 Task: Create a due date automation trigger when advanced on, 2 days after a card is due add fields without custom field "Resume" set to a date less than 1 working days from now at 11:00 AM.
Action: Mouse moved to (1082, 85)
Screenshot: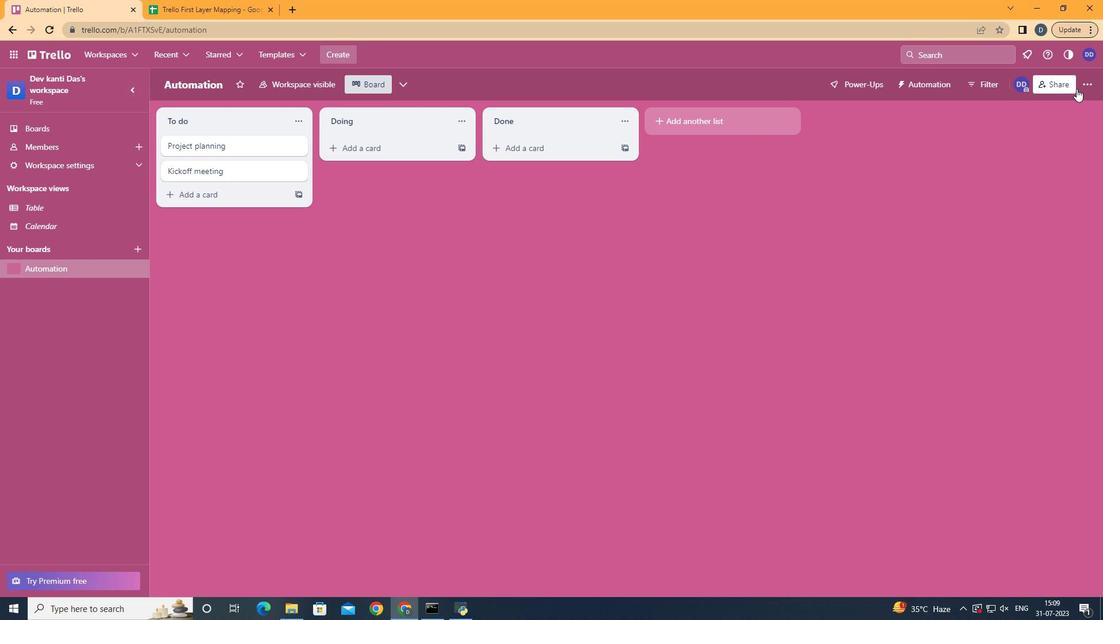 
Action: Mouse pressed left at (1082, 85)
Screenshot: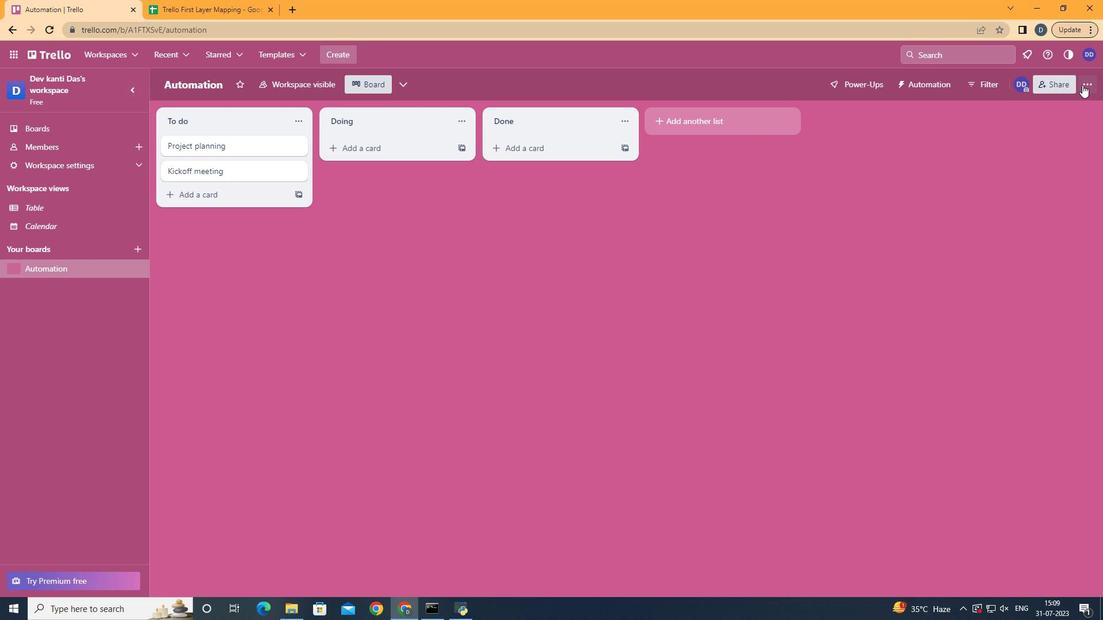 
Action: Mouse moved to (987, 242)
Screenshot: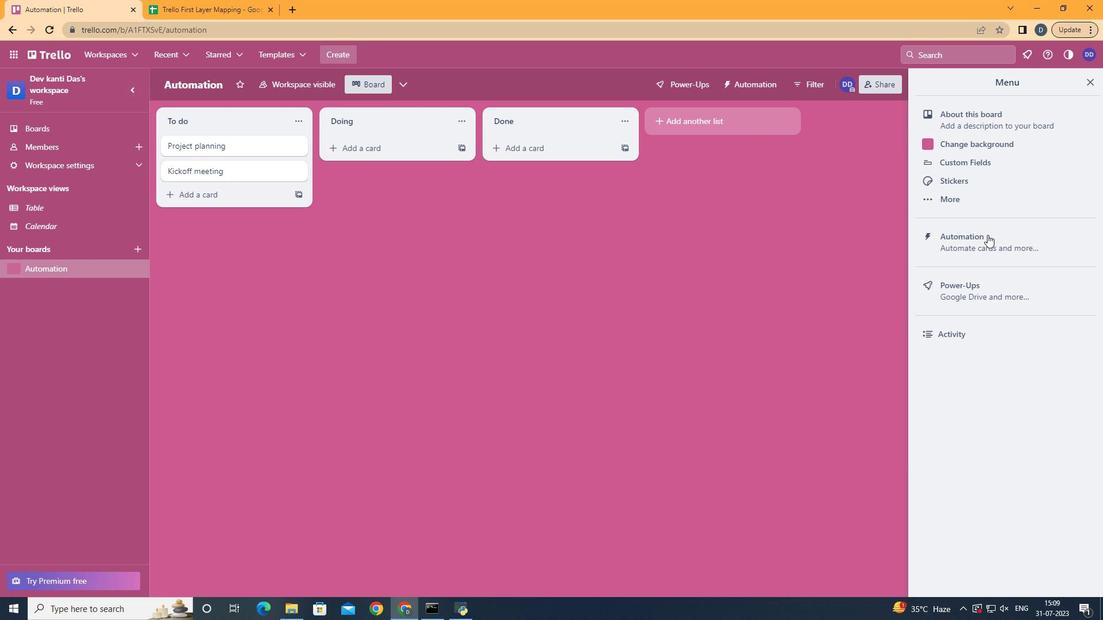 
Action: Mouse pressed left at (987, 242)
Screenshot: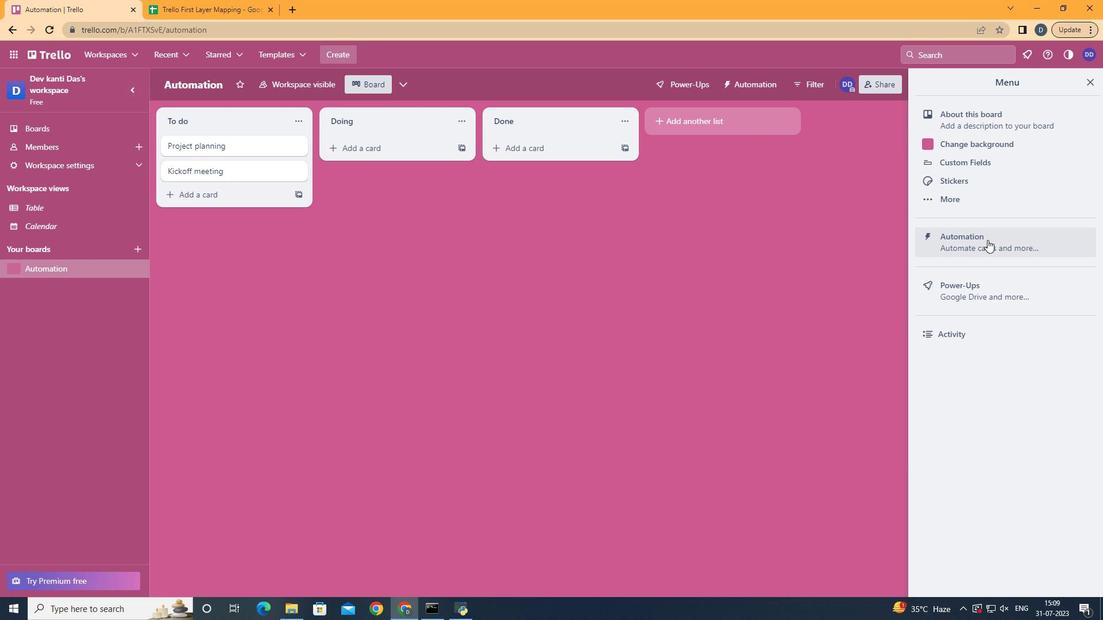 
Action: Mouse moved to (227, 230)
Screenshot: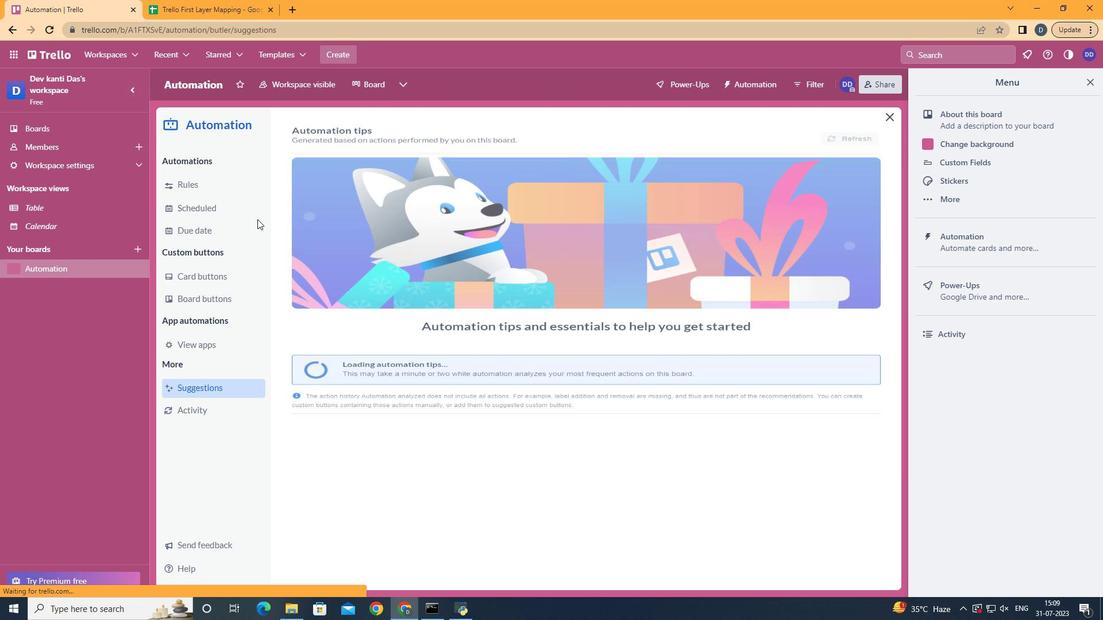 
Action: Mouse pressed left at (227, 230)
Screenshot: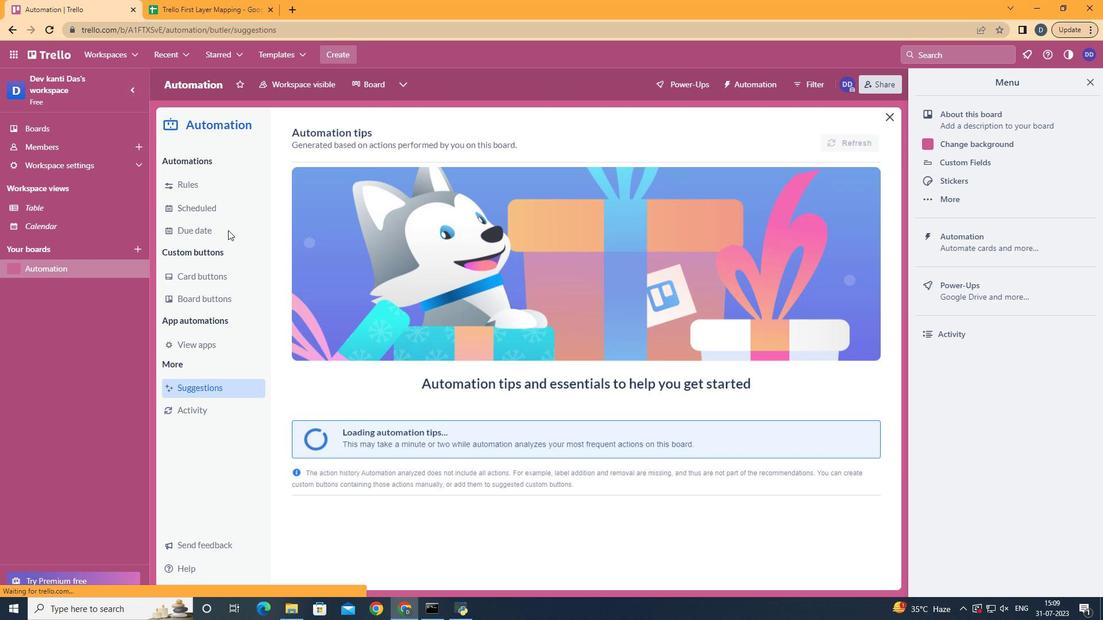
Action: Mouse moved to (818, 139)
Screenshot: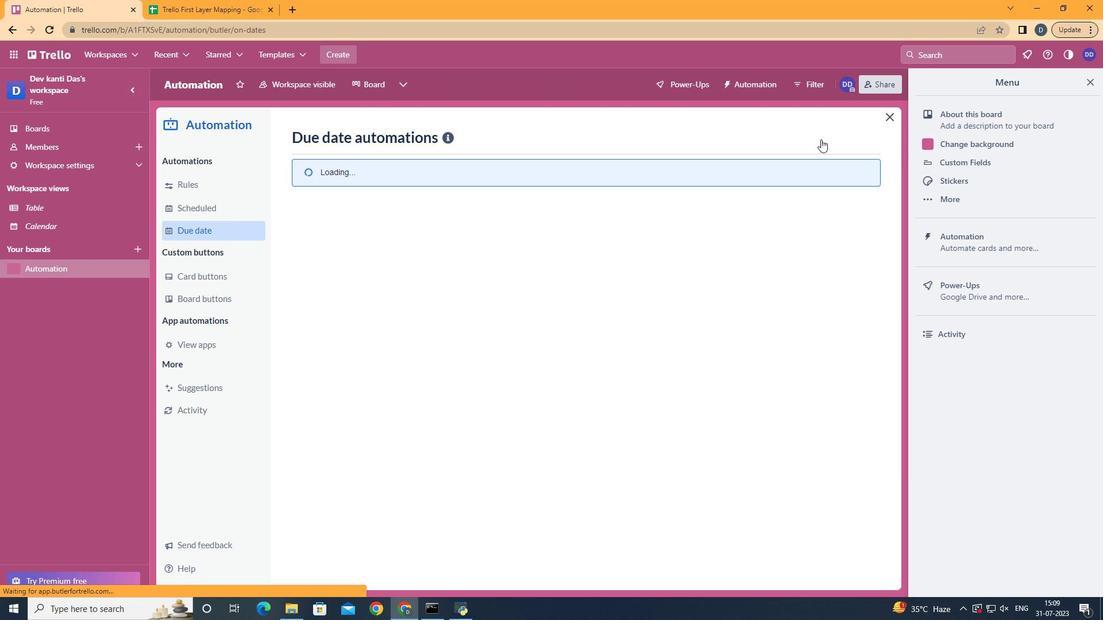 
Action: Mouse pressed left at (818, 139)
Screenshot: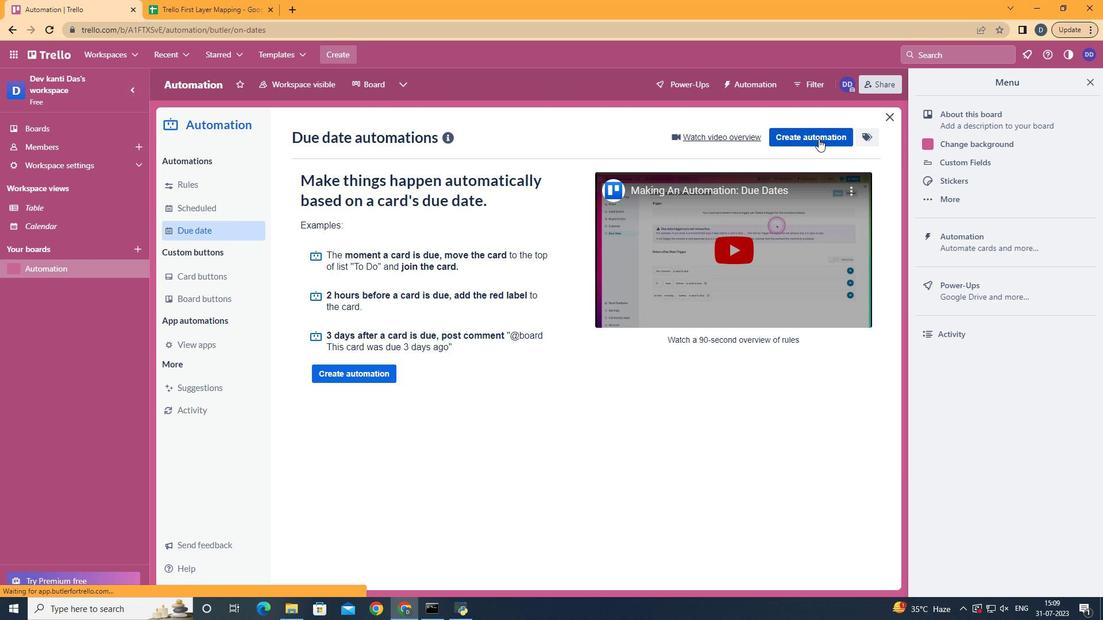 
Action: Mouse moved to (580, 246)
Screenshot: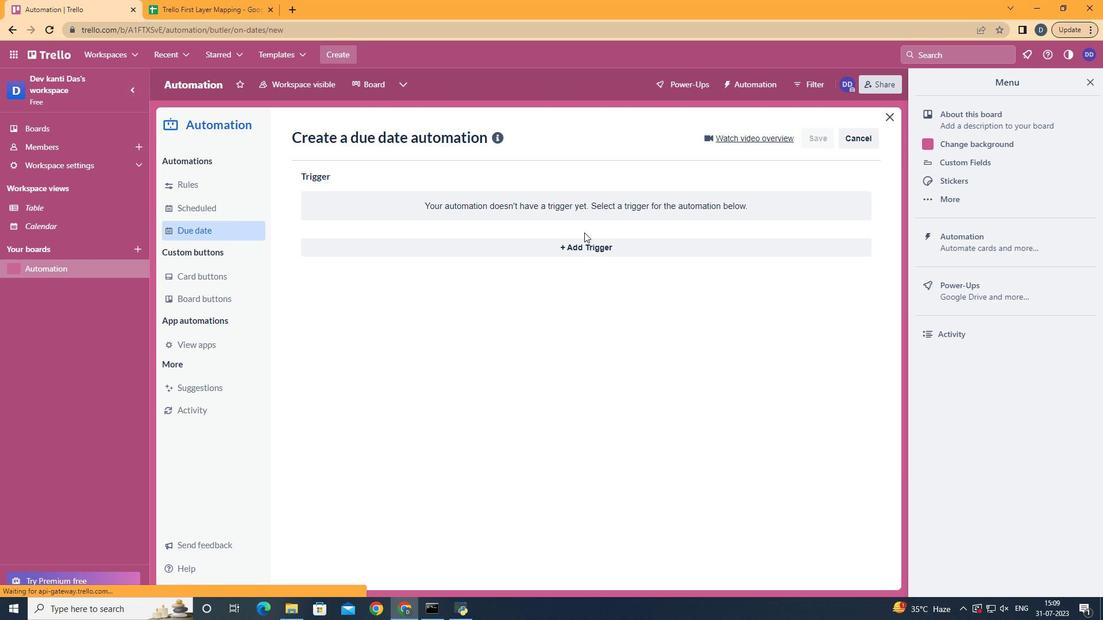 
Action: Mouse pressed left at (580, 246)
Screenshot: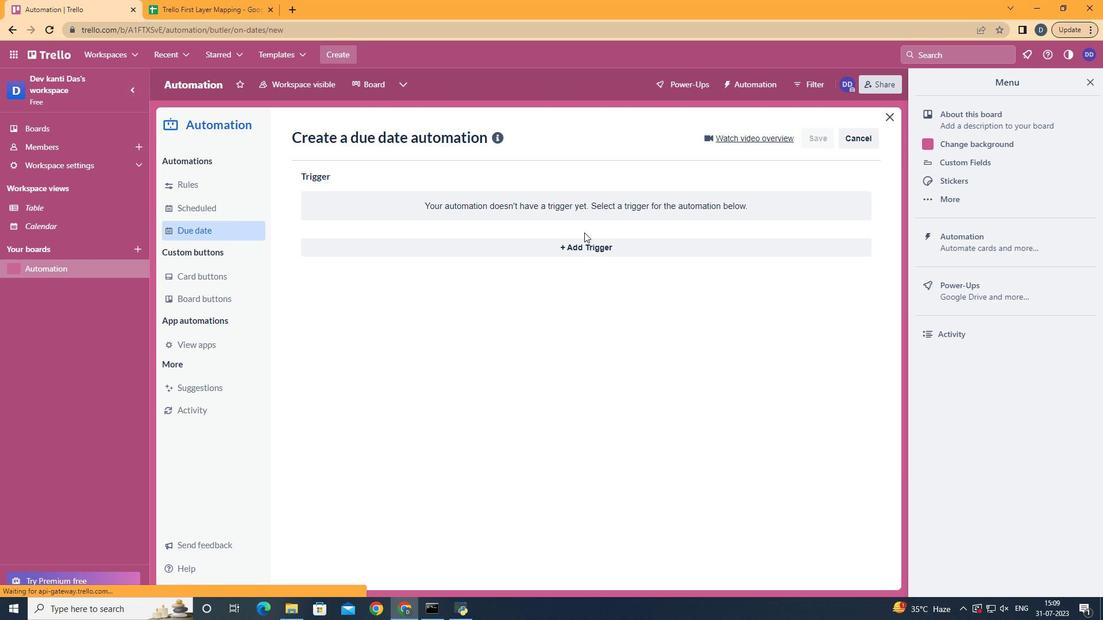 
Action: Mouse moved to (409, 467)
Screenshot: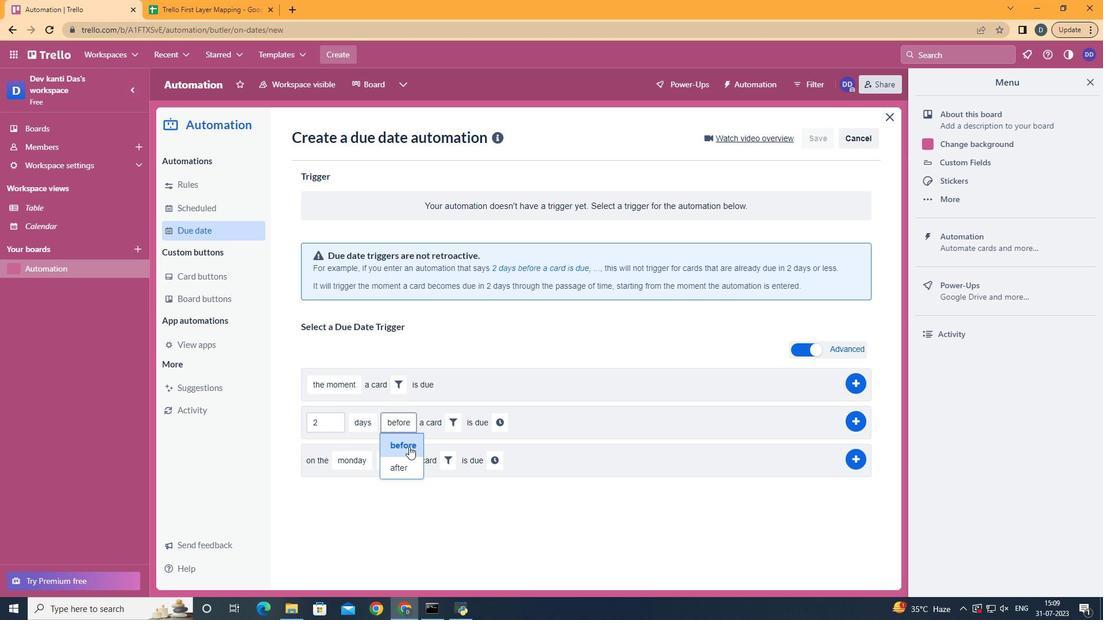 
Action: Mouse pressed left at (409, 467)
Screenshot: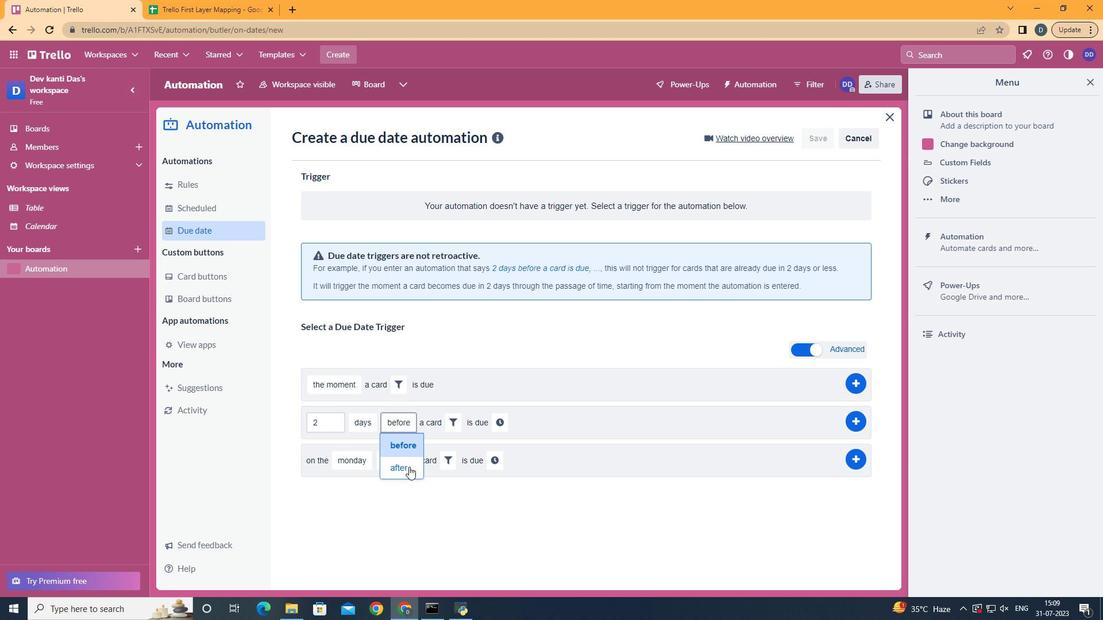 
Action: Mouse moved to (448, 429)
Screenshot: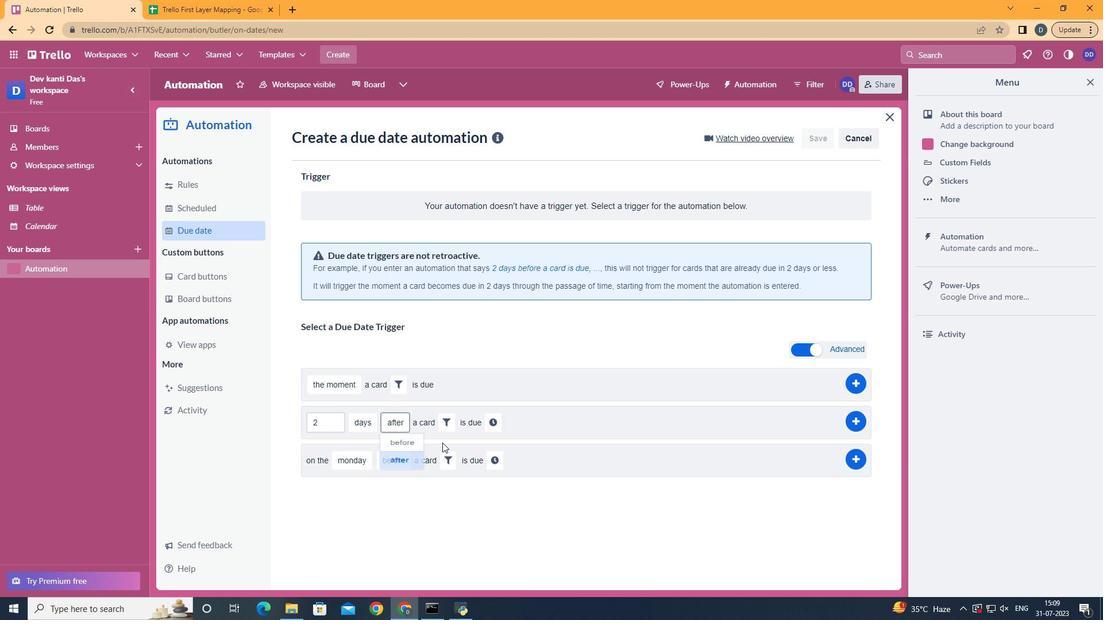 
Action: Mouse pressed left at (448, 429)
Screenshot: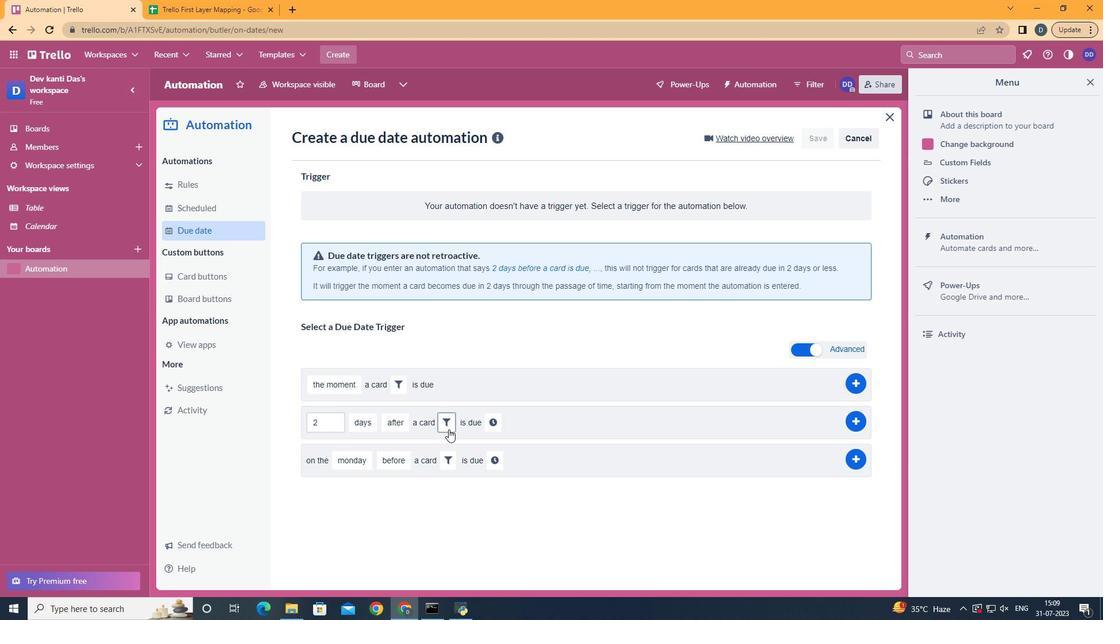 
Action: Mouse moved to (630, 466)
Screenshot: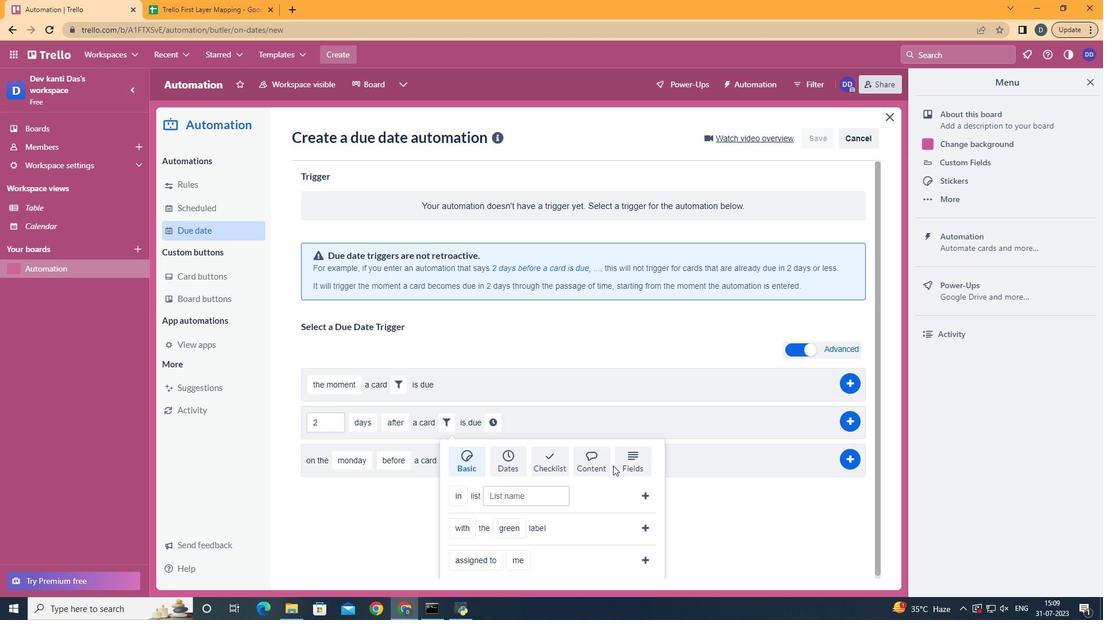 
Action: Mouse pressed left at (630, 466)
Screenshot: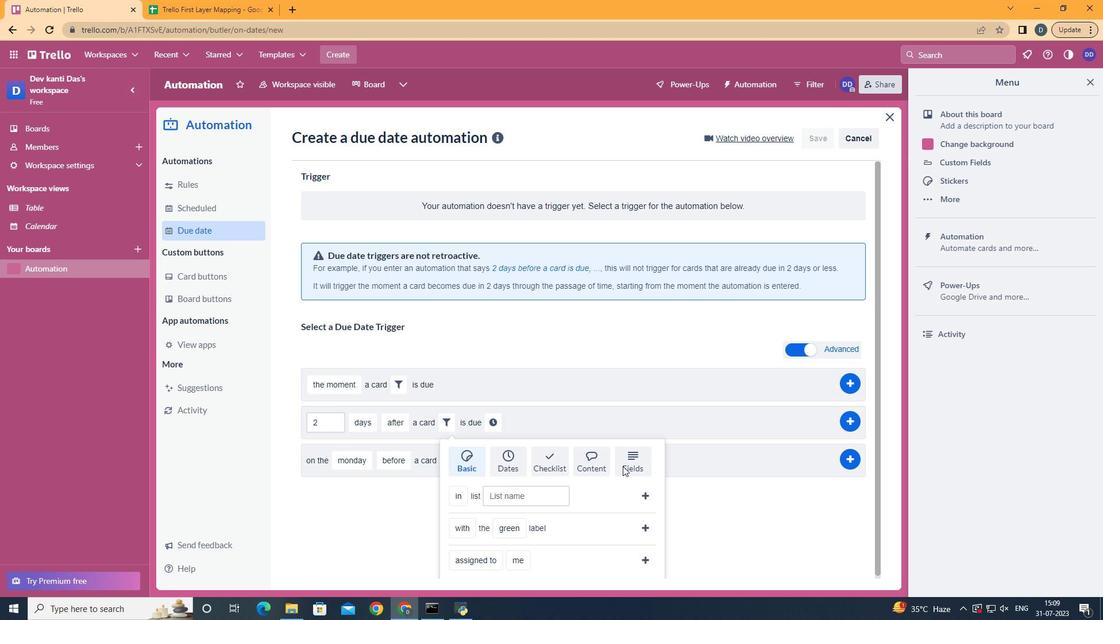 
Action: Mouse moved to (631, 467)
Screenshot: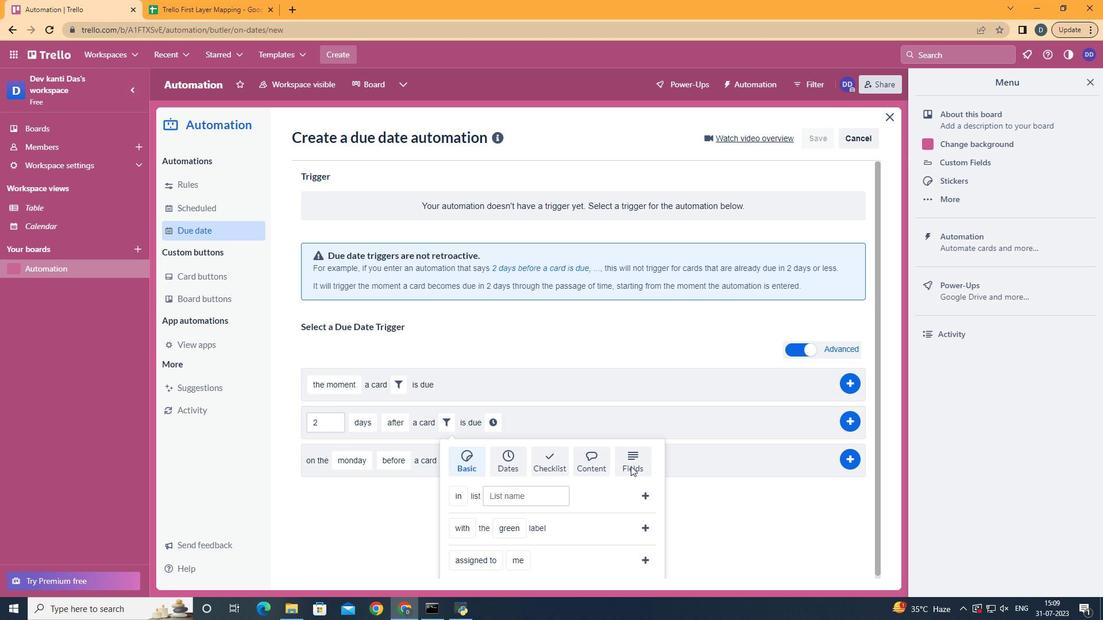 
Action: Mouse scrolled (631, 466) with delta (0, 0)
Screenshot: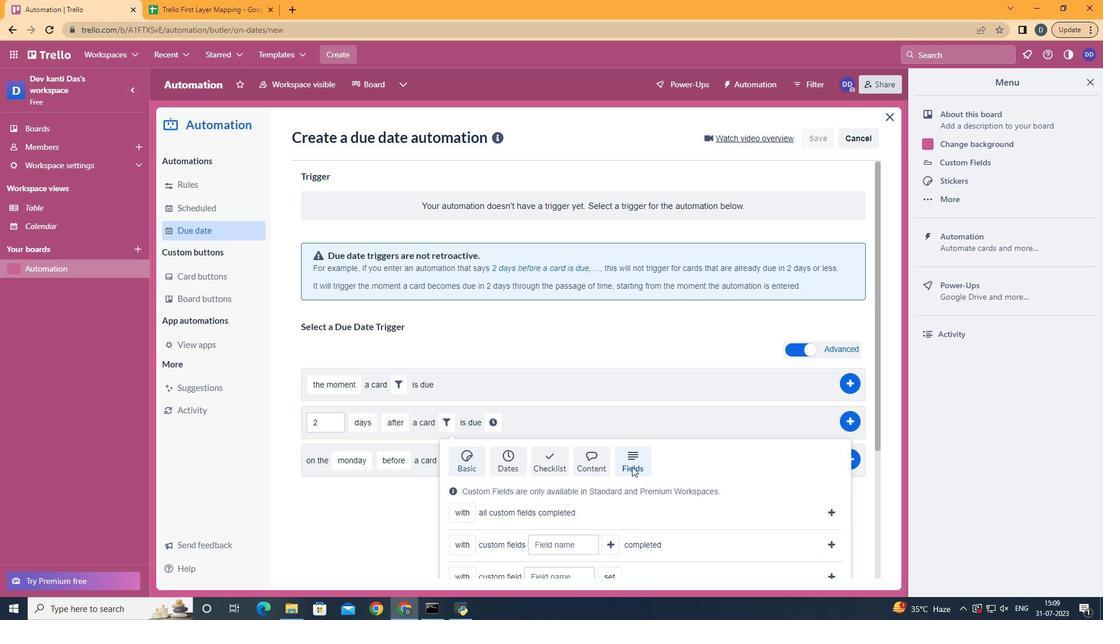 
Action: Mouse scrolled (631, 466) with delta (0, 0)
Screenshot: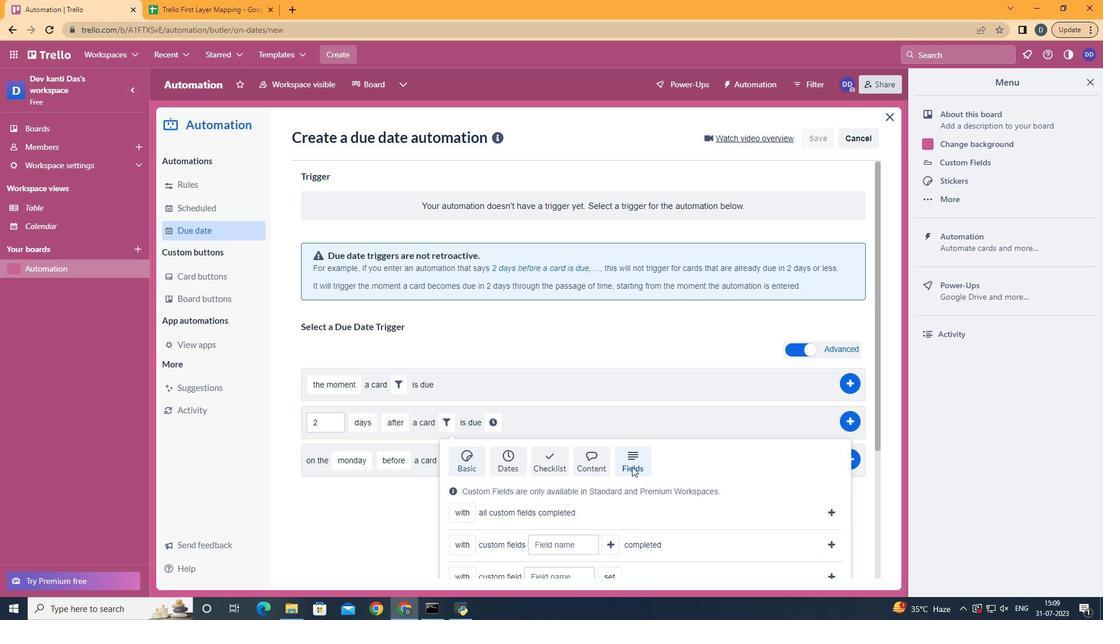 
Action: Mouse scrolled (631, 466) with delta (0, 0)
Screenshot: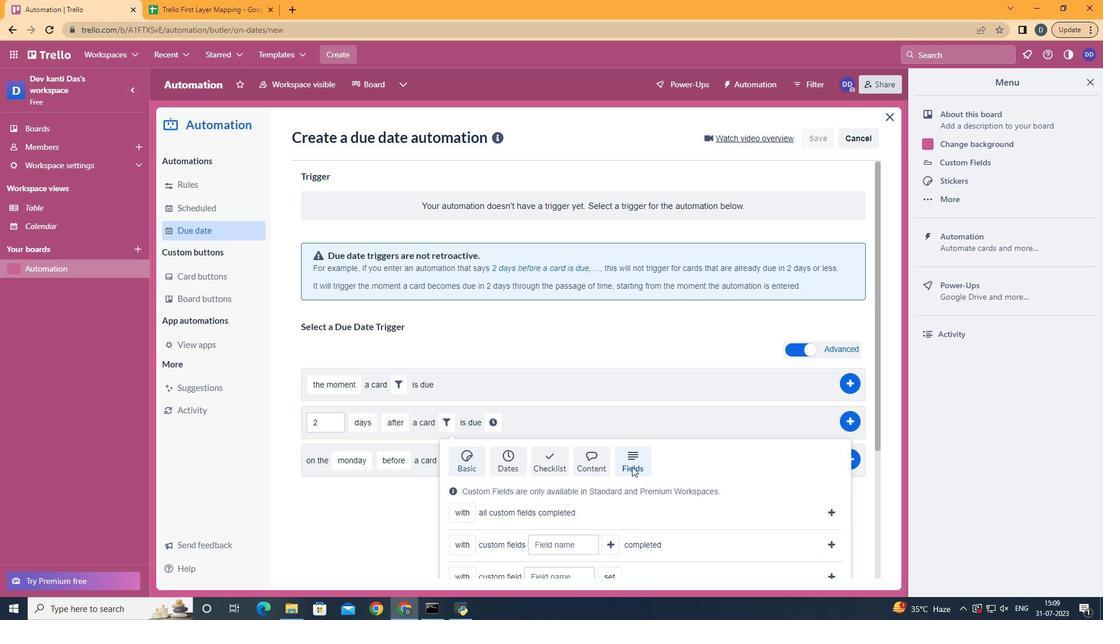 
Action: Mouse scrolled (631, 466) with delta (0, 0)
Screenshot: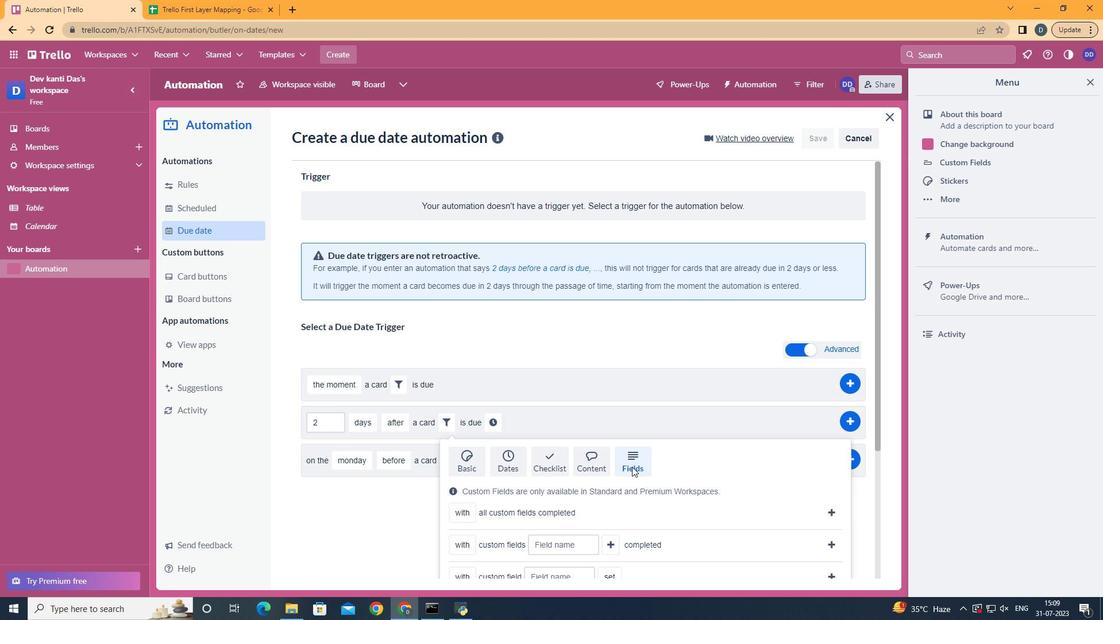 
Action: Mouse scrolled (631, 466) with delta (0, 0)
Screenshot: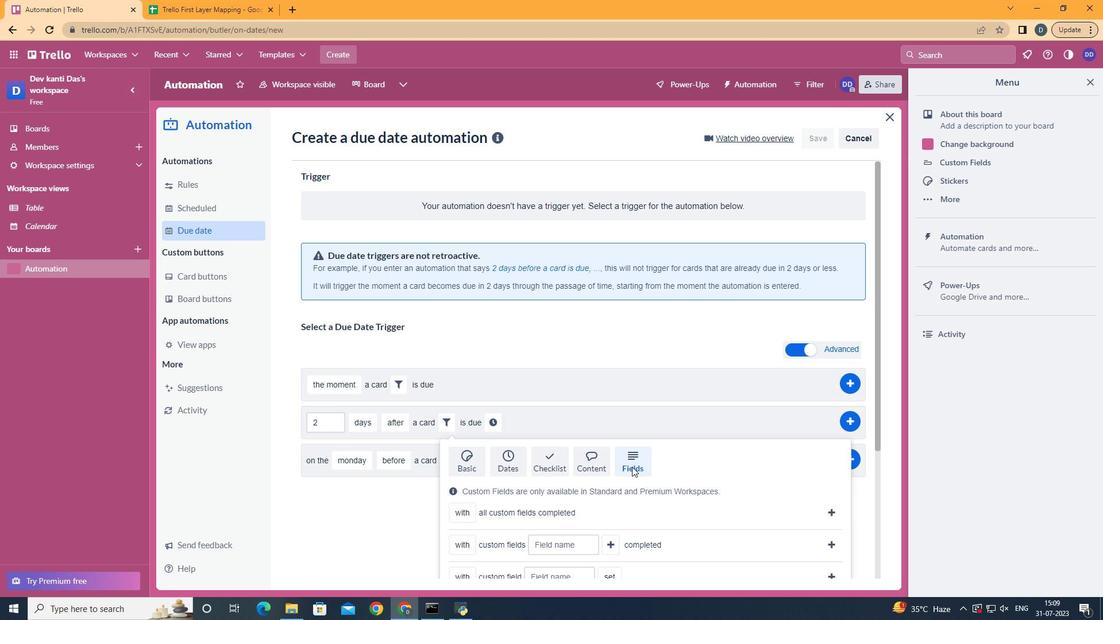 
Action: Mouse scrolled (631, 466) with delta (0, 0)
Screenshot: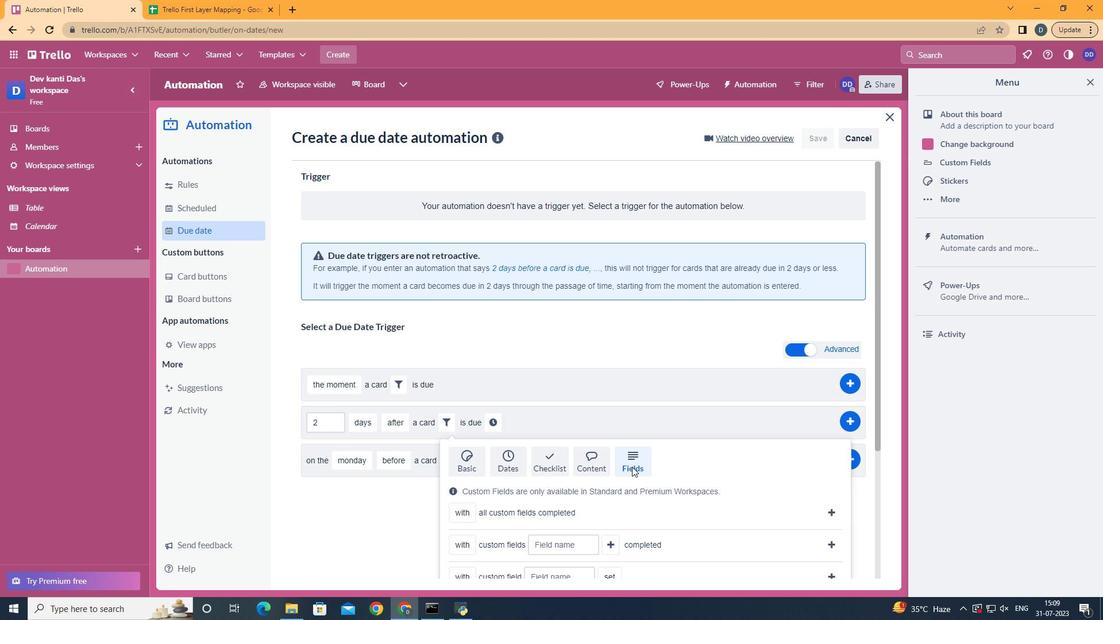 
Action: Mouse moved to (469, 536)
Screenshot: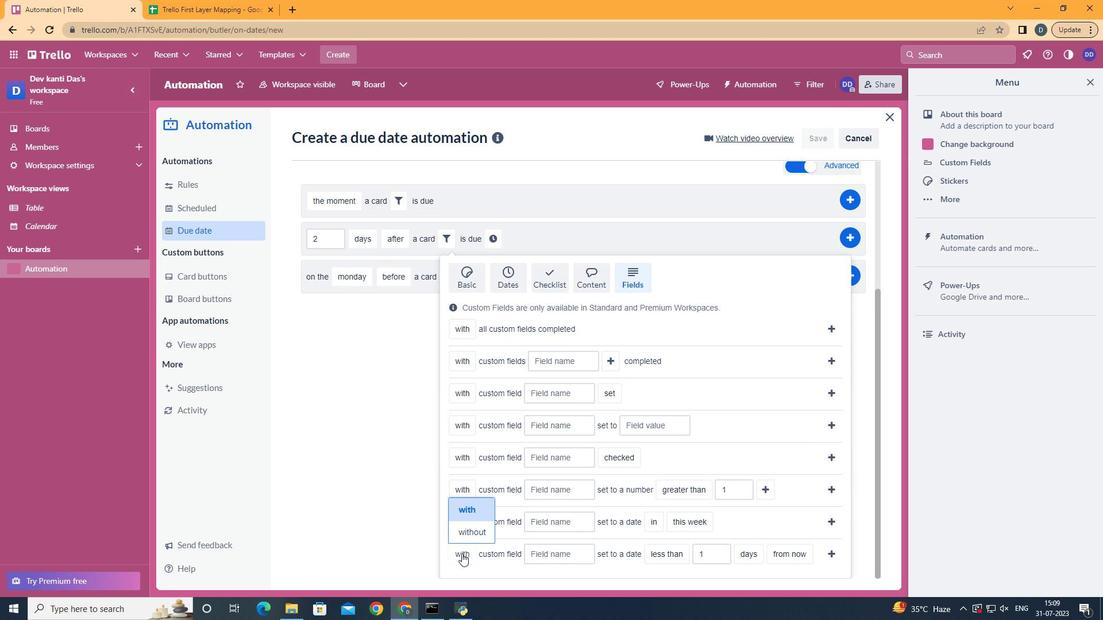 
Action: Mouse pressed left at (469, 536)
Screenshot: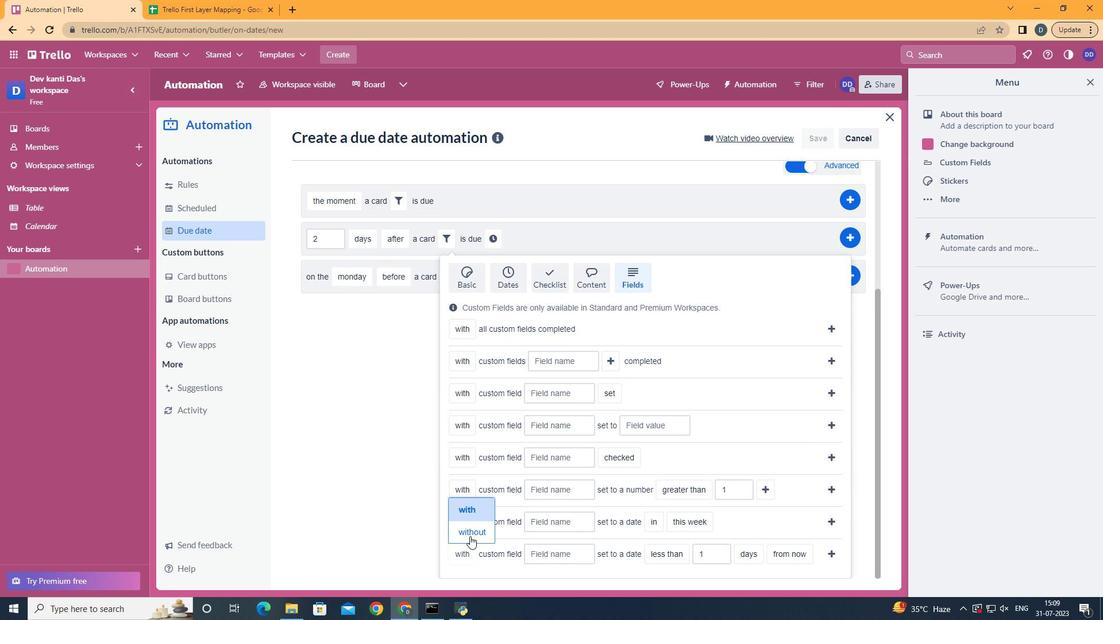 
Action: Mouse moved to (563, 557)
Screenshot: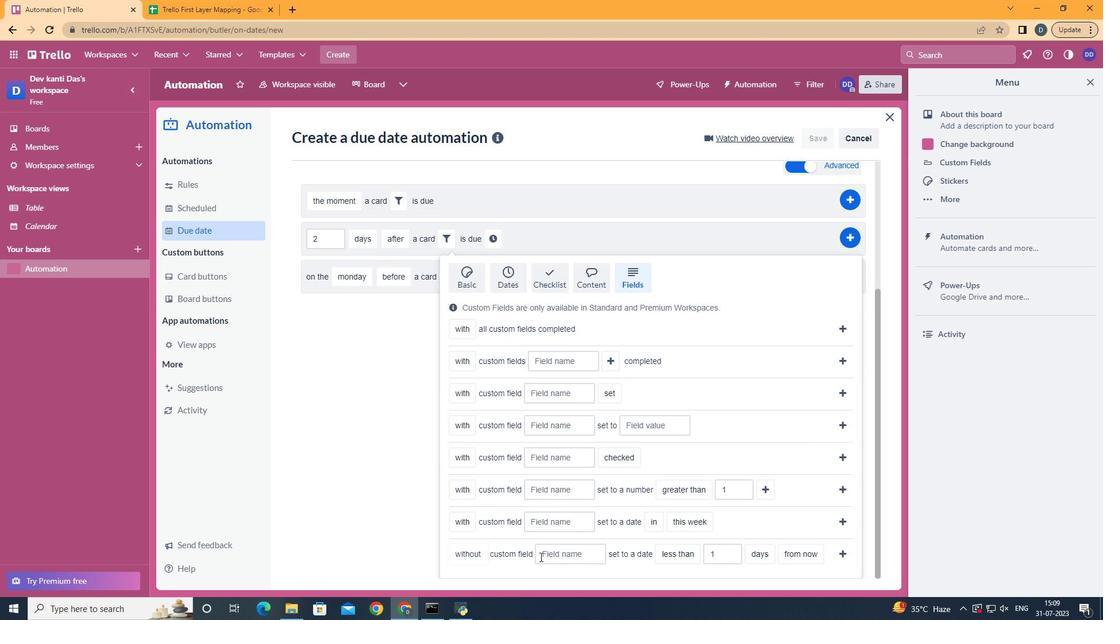 
Action: Mouse pressed left at (563, 557)
Screenshot: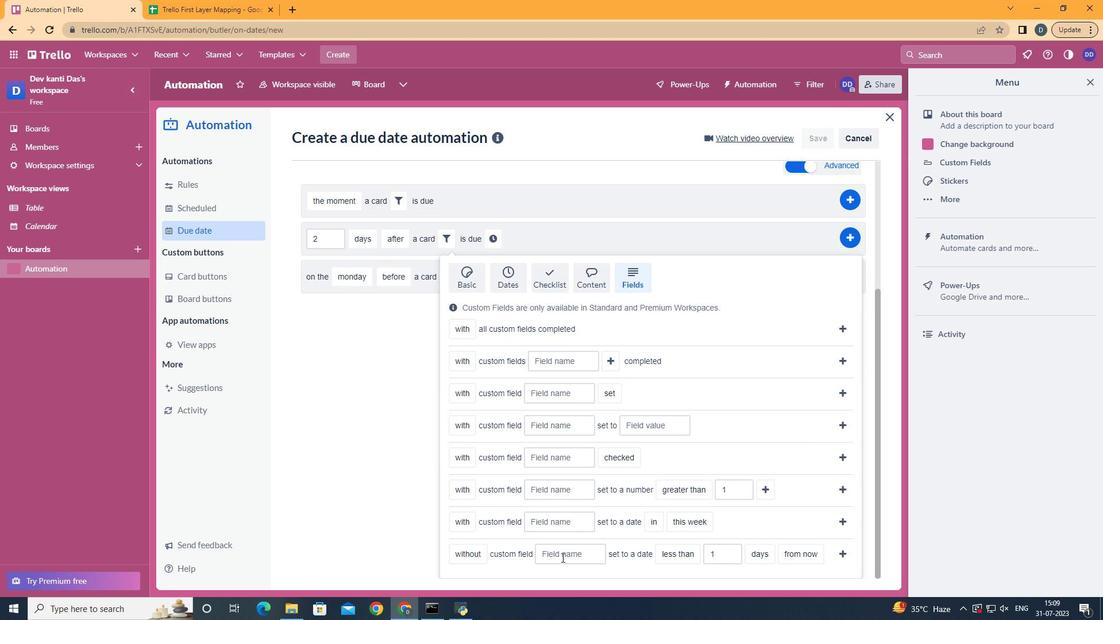 
Action: Key pressed <Key.shift>Resume
Screenshot: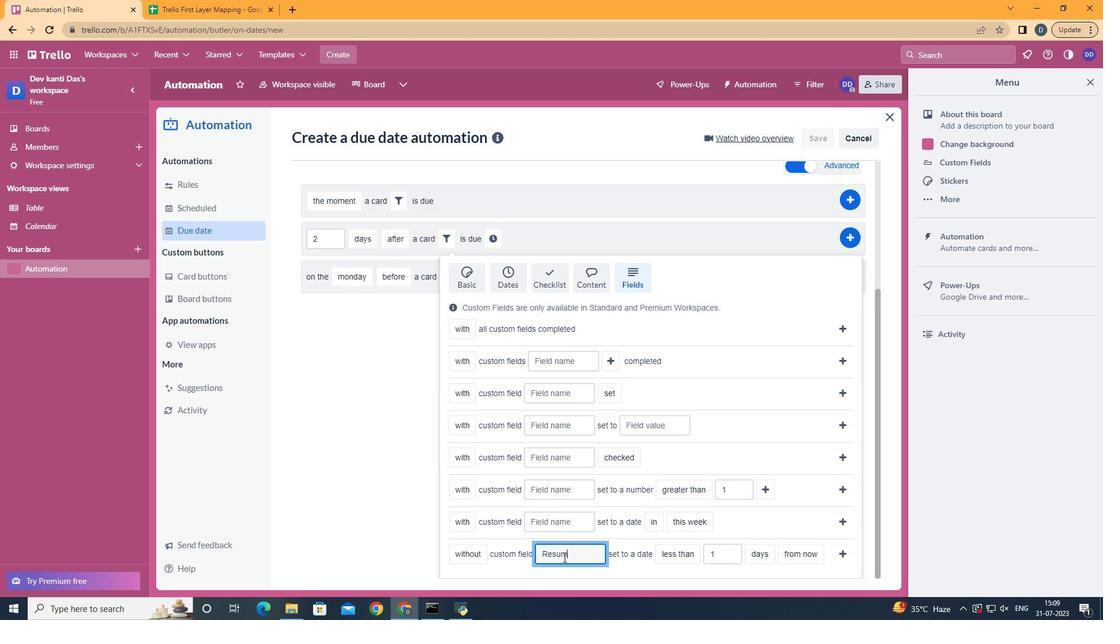 
Action: Mouse moved to (685, 467)
Screenshot: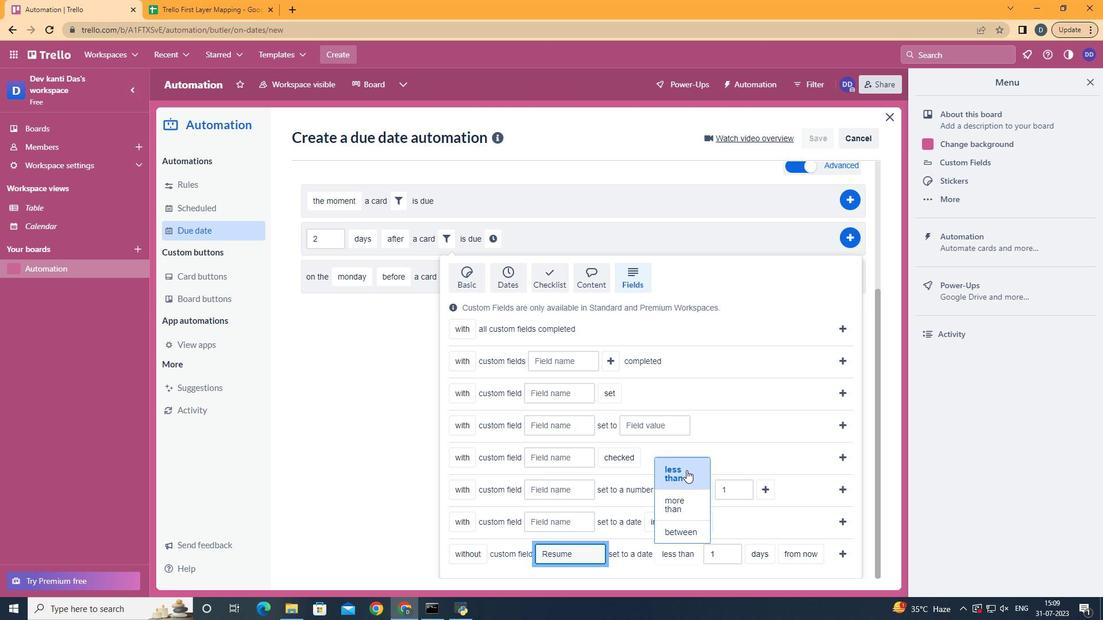 
Action: Mouse pressed left at (685, 467)
Screenshot: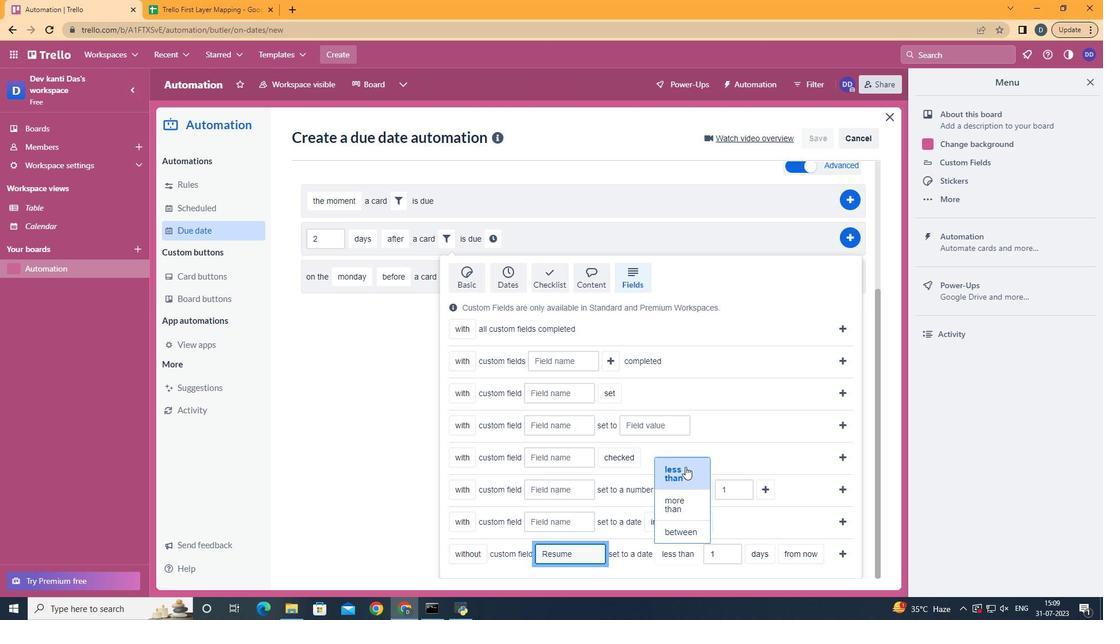 
Action: Mouse moved to (767, 532)
Screenshot: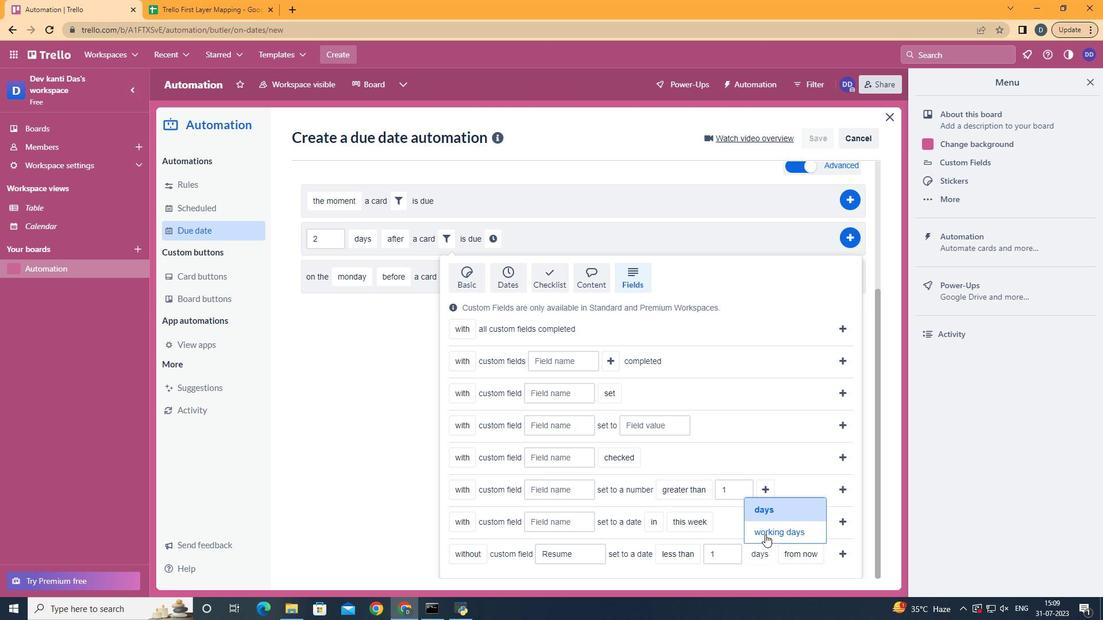 
Action: Mouse pressed left at (767, 532)
Screenshot: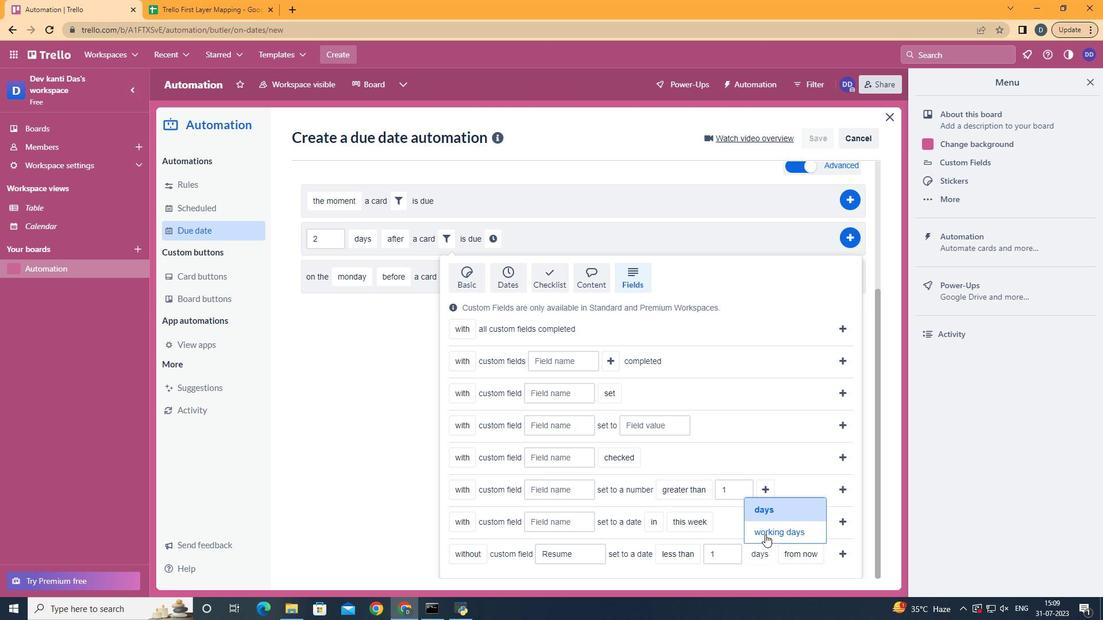 
Action: Mouse moved to (513, 558)
Screenshot: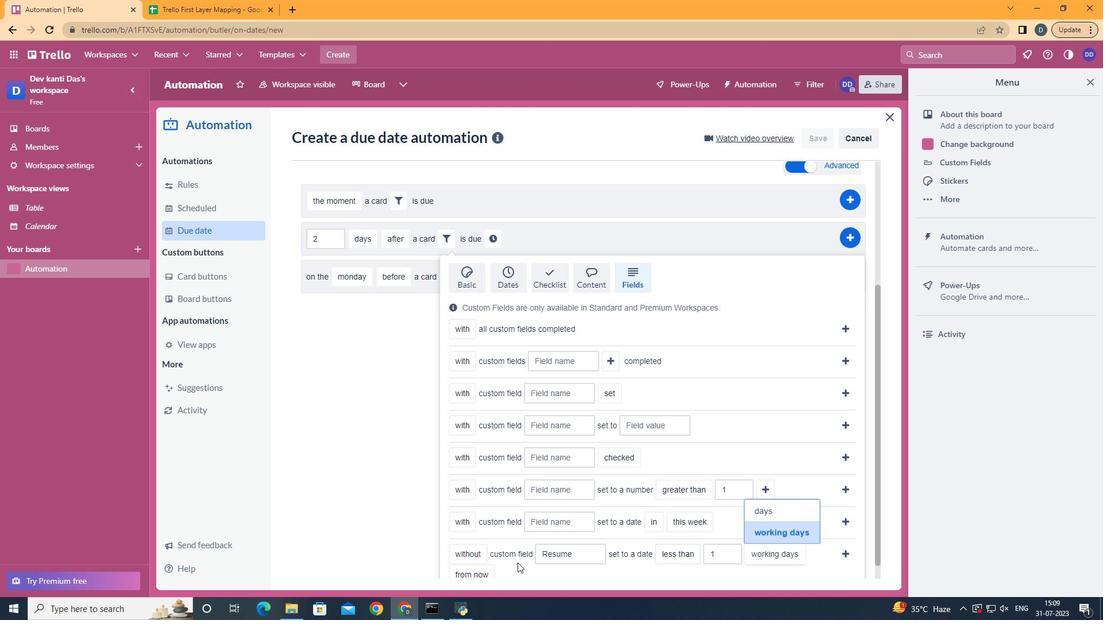 
Action: Mouse scrolled (513, 557) with delta (0, 0)
Screenshot: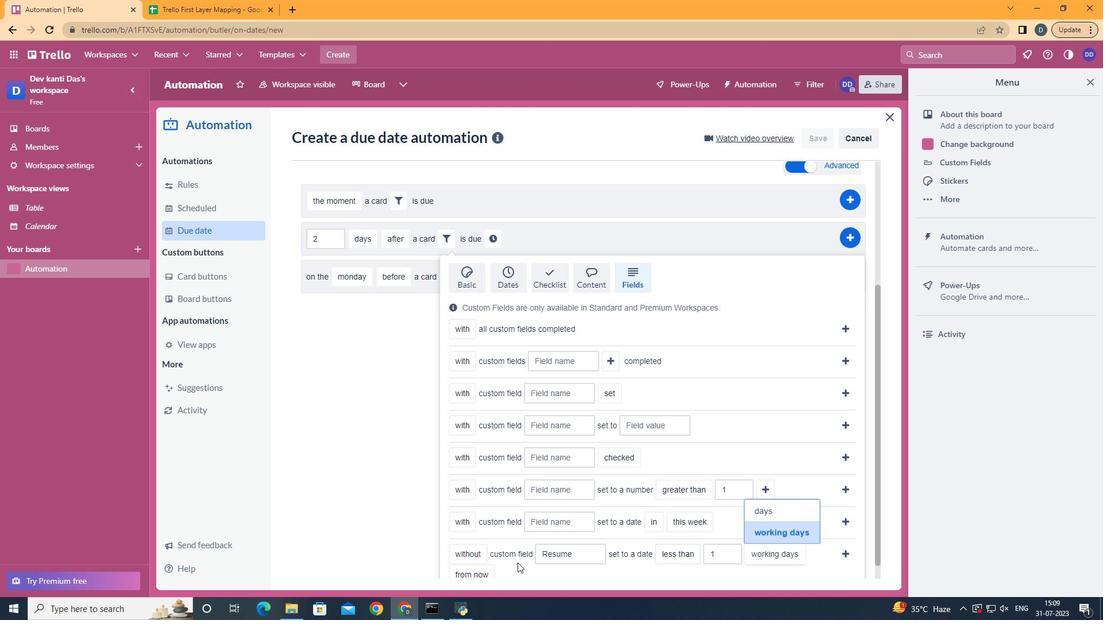 
Action: Mouse scrolled (513, 557) with delta (0, 0)
Screenshot: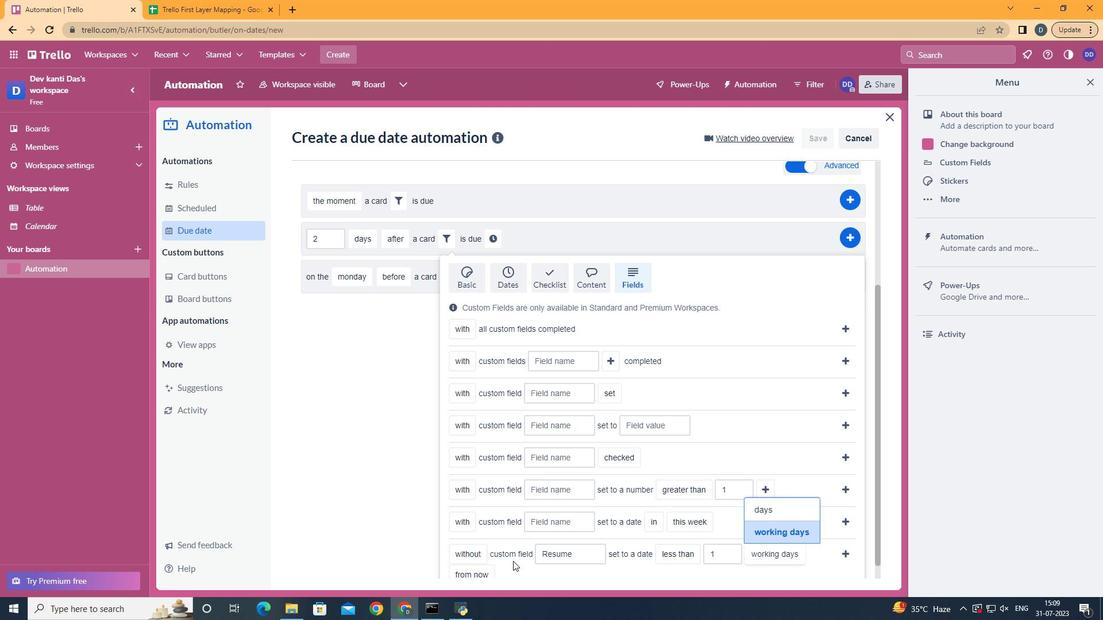 
Action: Mouse scrolled (513, 557) with delta (0, 0)
Screenshot: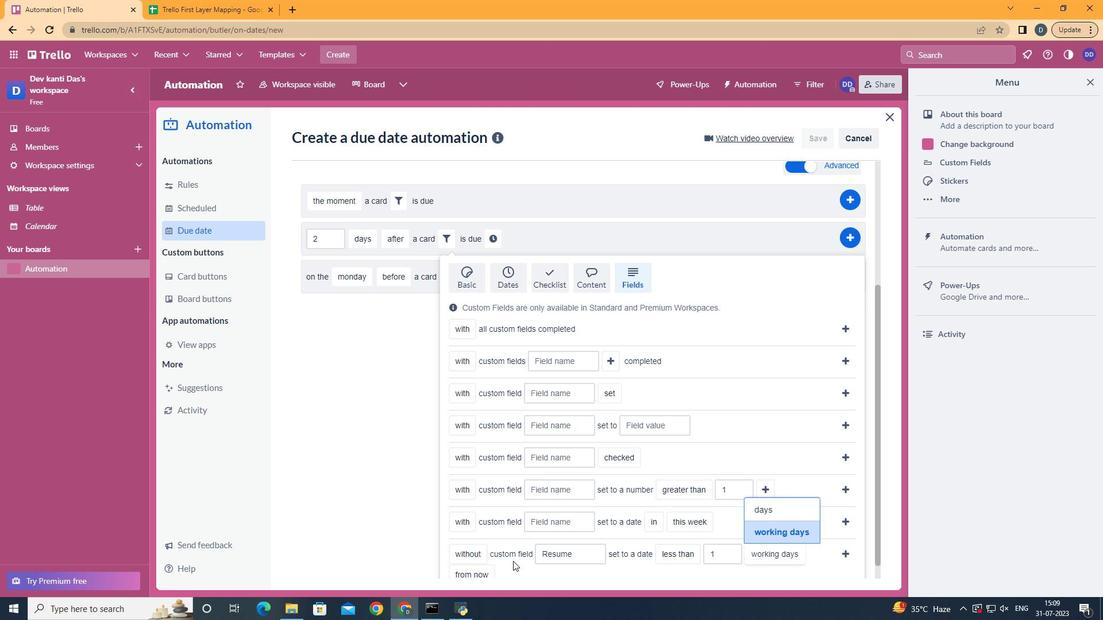 
Action: Mouse scrolled (513, 557) with delta (0, 0)
Screenshot: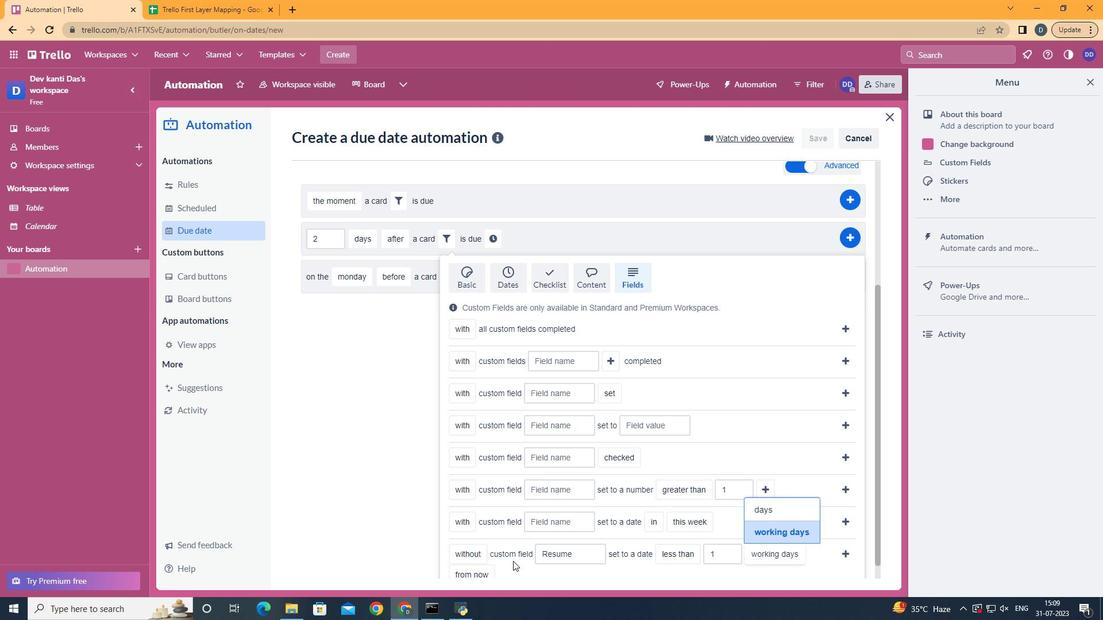 
Action: Mouse moved to (478, 509)
Screenshot: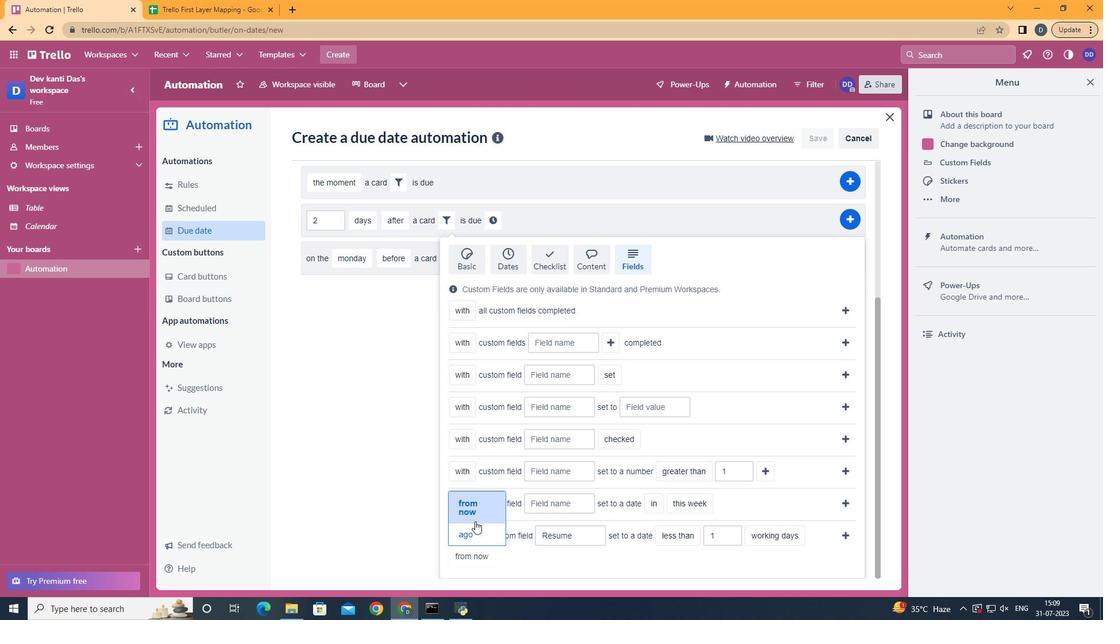 
Action: Mouse pressed left at (478, 509)
Screenshot: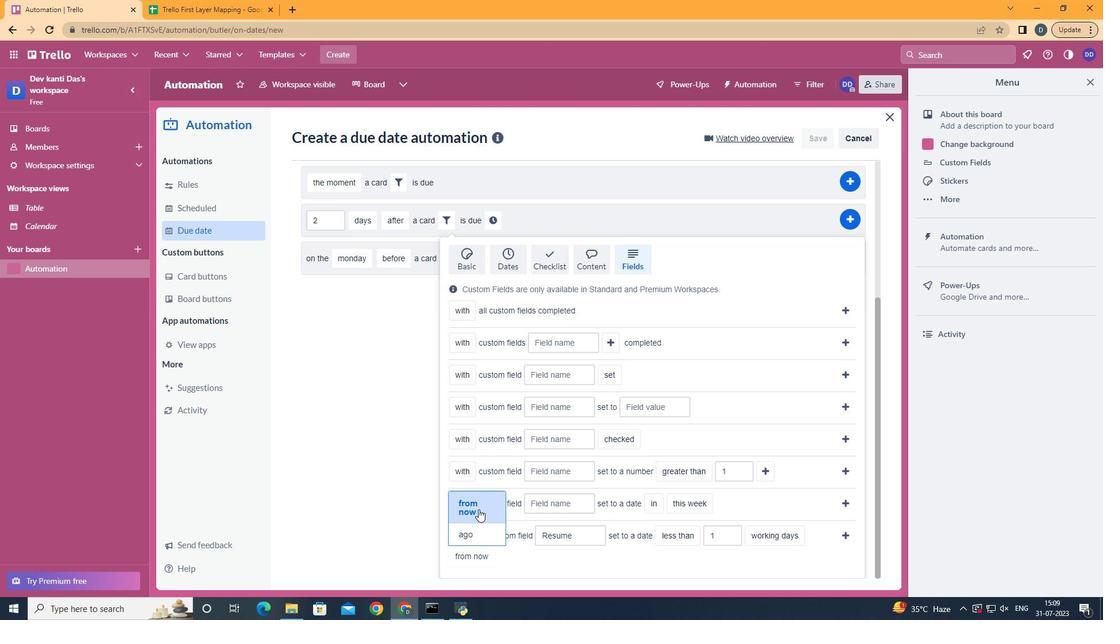 
Action: Mouse moved to (841, 536)
Screenshot: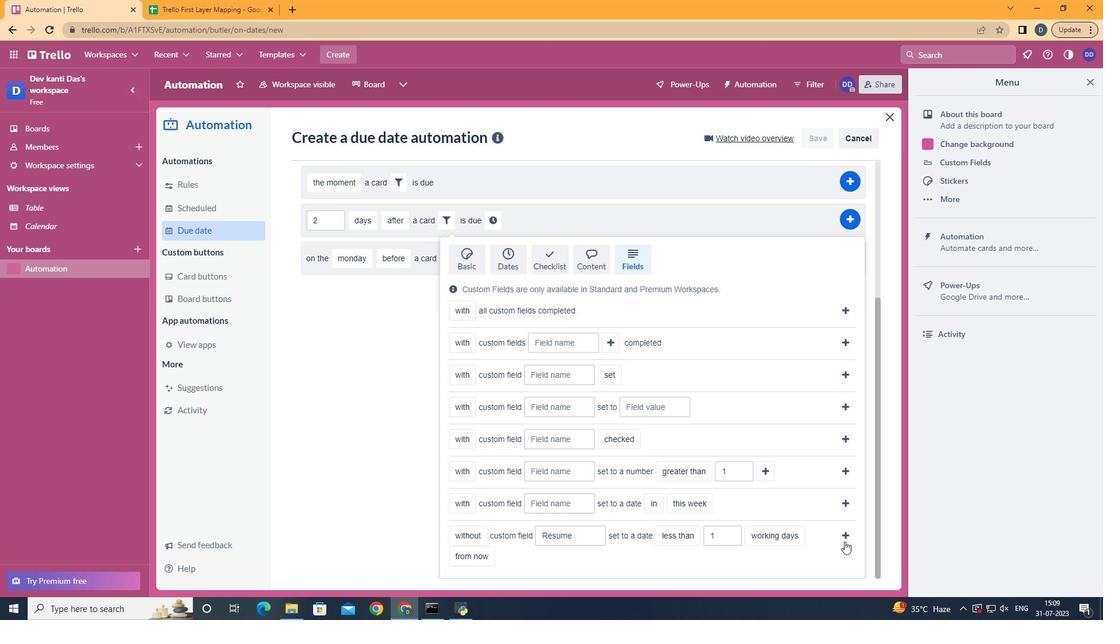 
Action: Mouse pressed left at (841, 536)
Screenshot: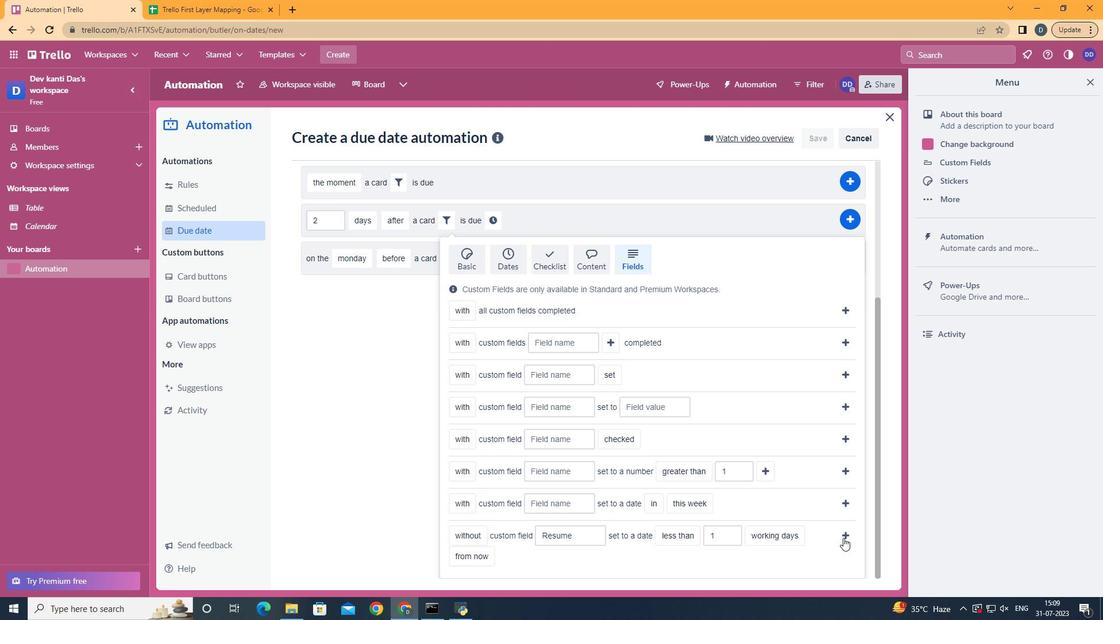 
Action: Mouse moved to (801, 426)
Screenshot: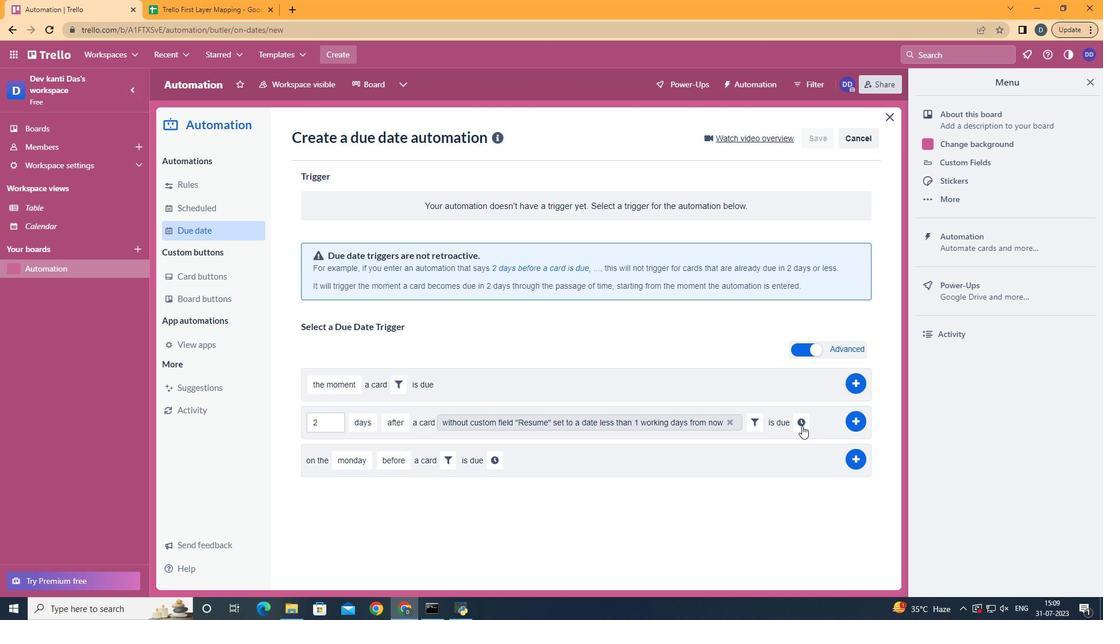 
Action: Mouse pressed left at (801, 426)
Screenshot: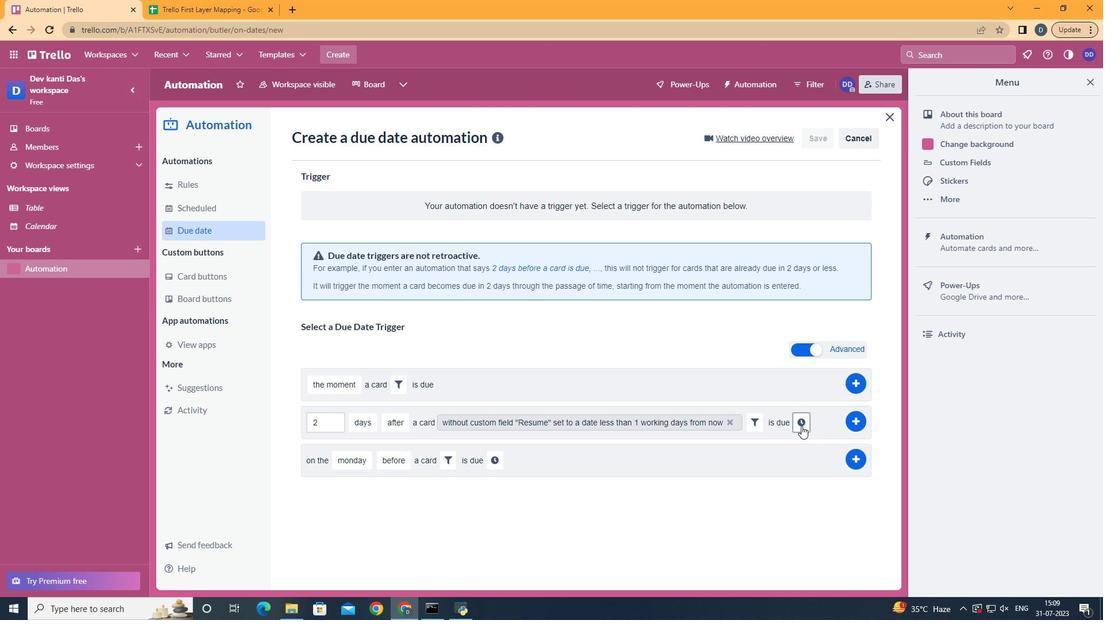 
Action: Mouse moved to (352, 452)
Screenshot: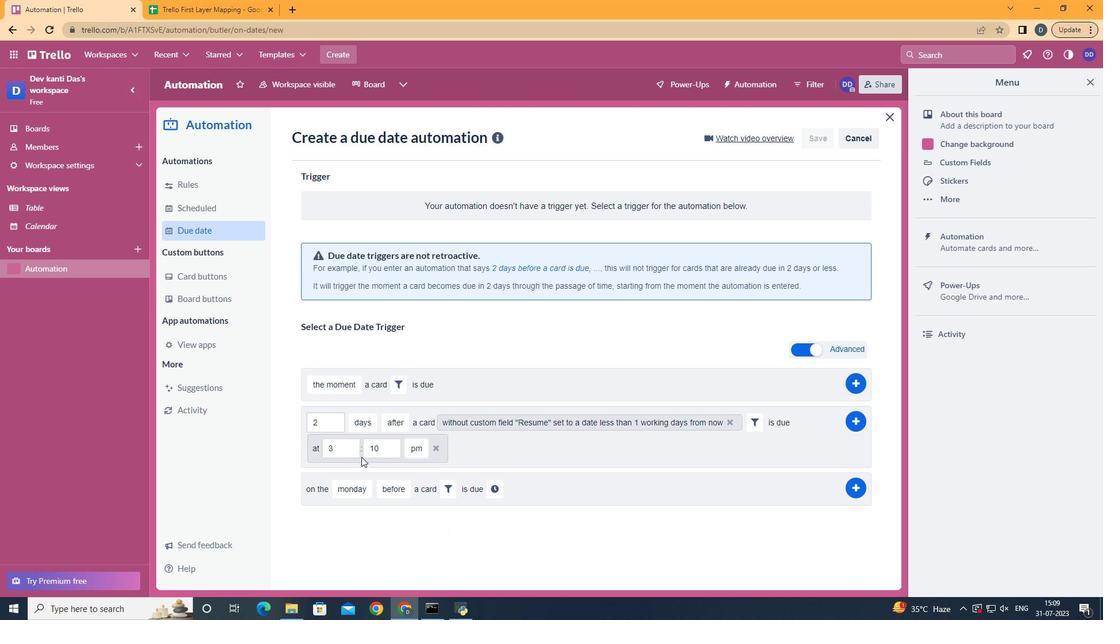 
Action: Mouse pressed left at (352, 452)
Screenshot: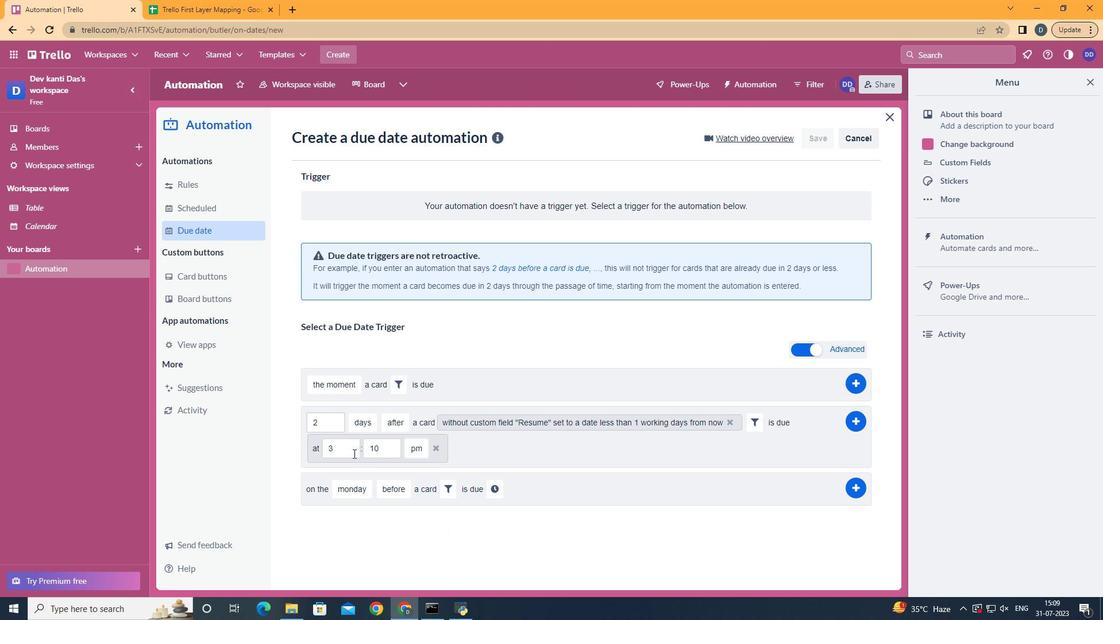 
Action: Key pressed <Key.backspace>11
Screenshot: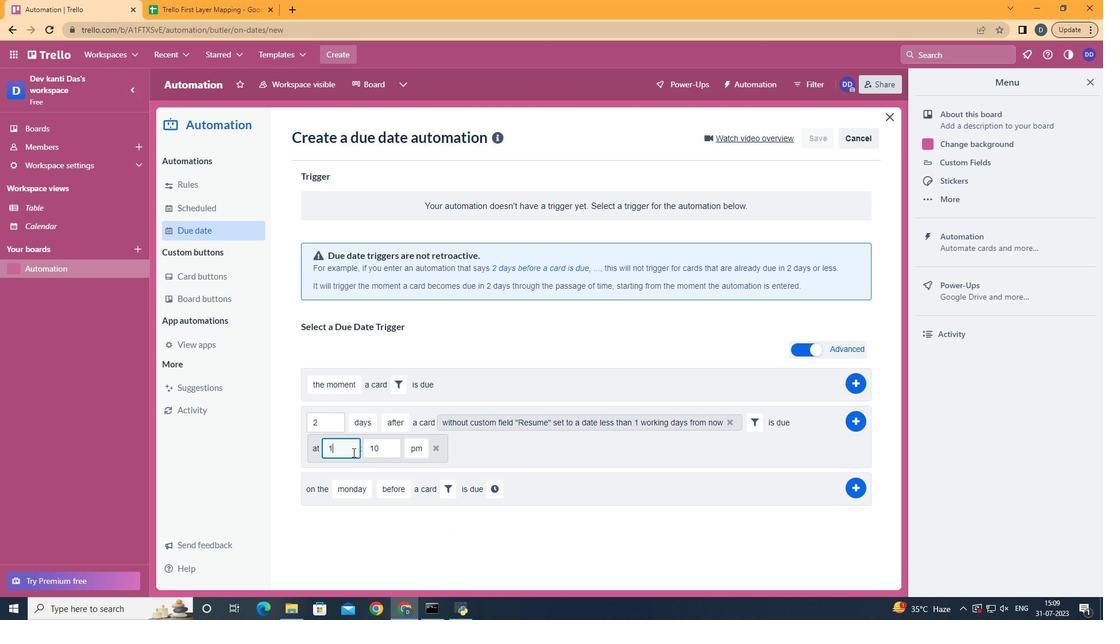 
Action: Mouse moved to (384, 445)
Screenshot: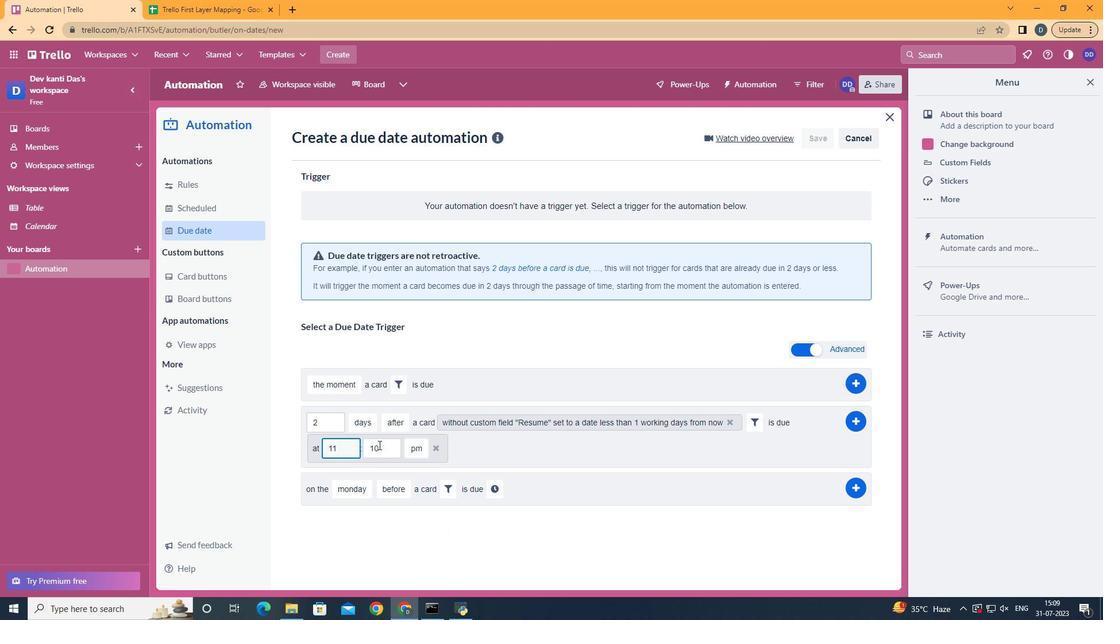 
Action: Mouse pressed left at (384, 445)
Screenshot: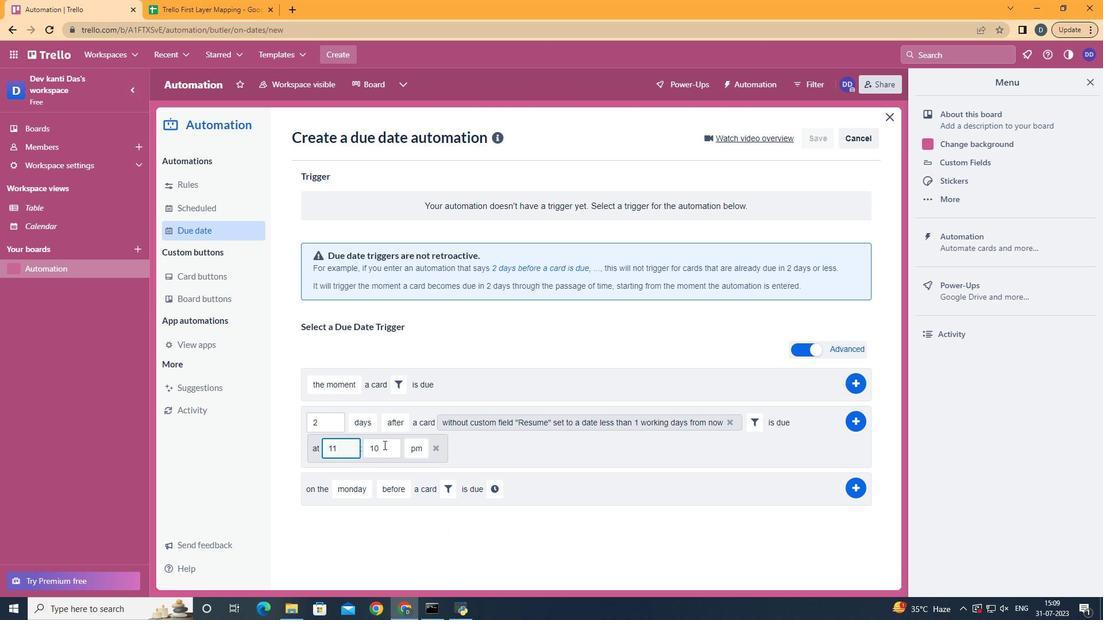 
Action: Key pressed <Key.backspace><Key.backspace>00
Screenshot: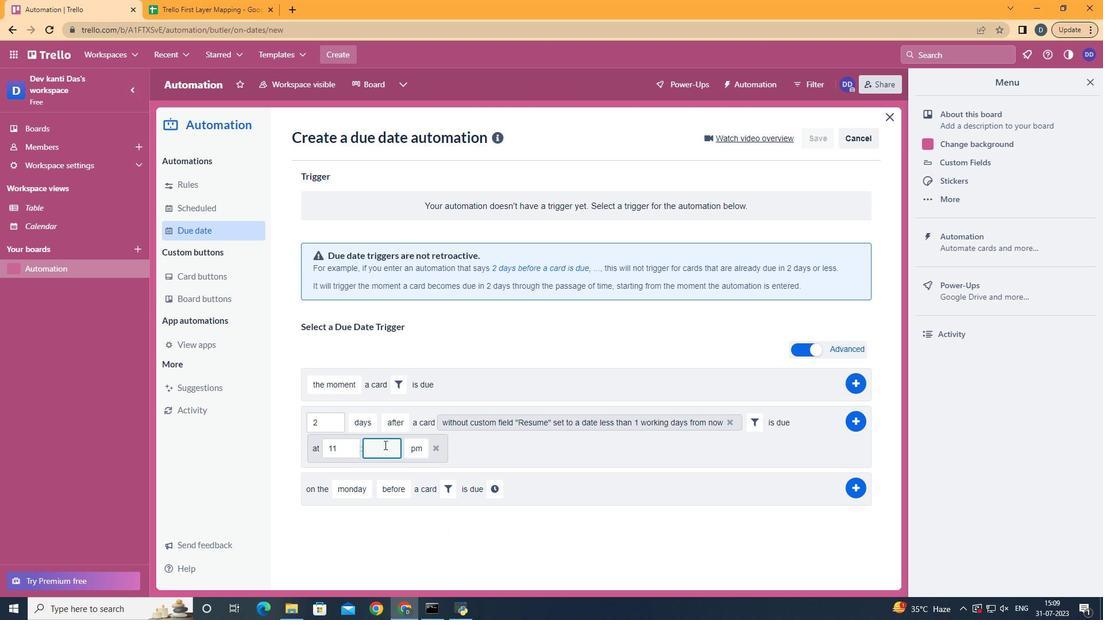 
Action: Mouse moved to (420, 473)
Screenshot: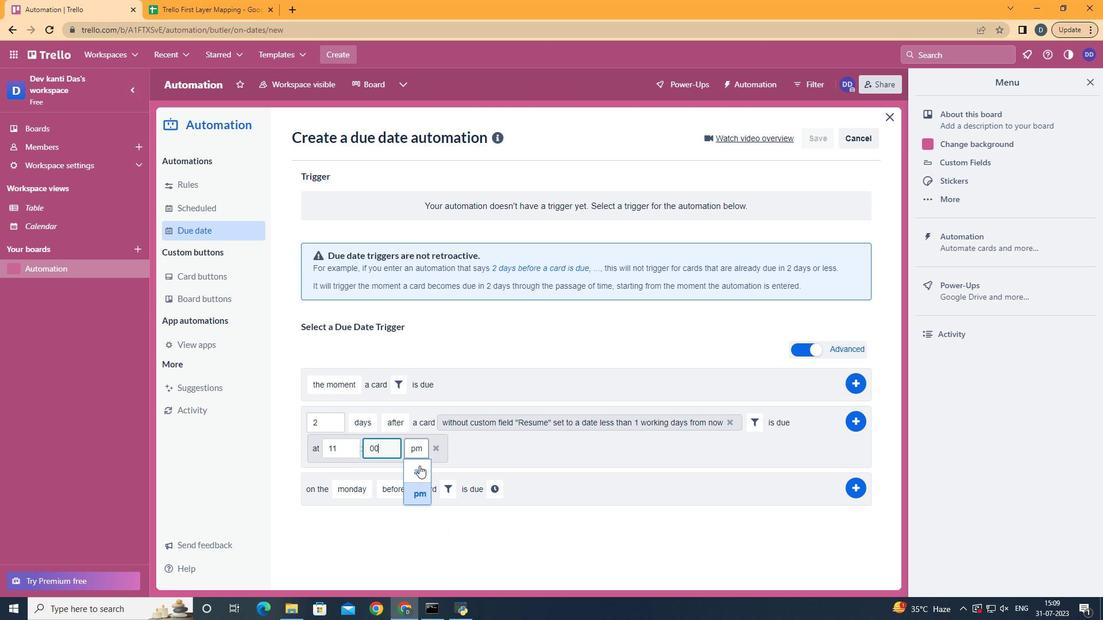 
Action: Mouse pressed left at (420, 473)
Screenshot: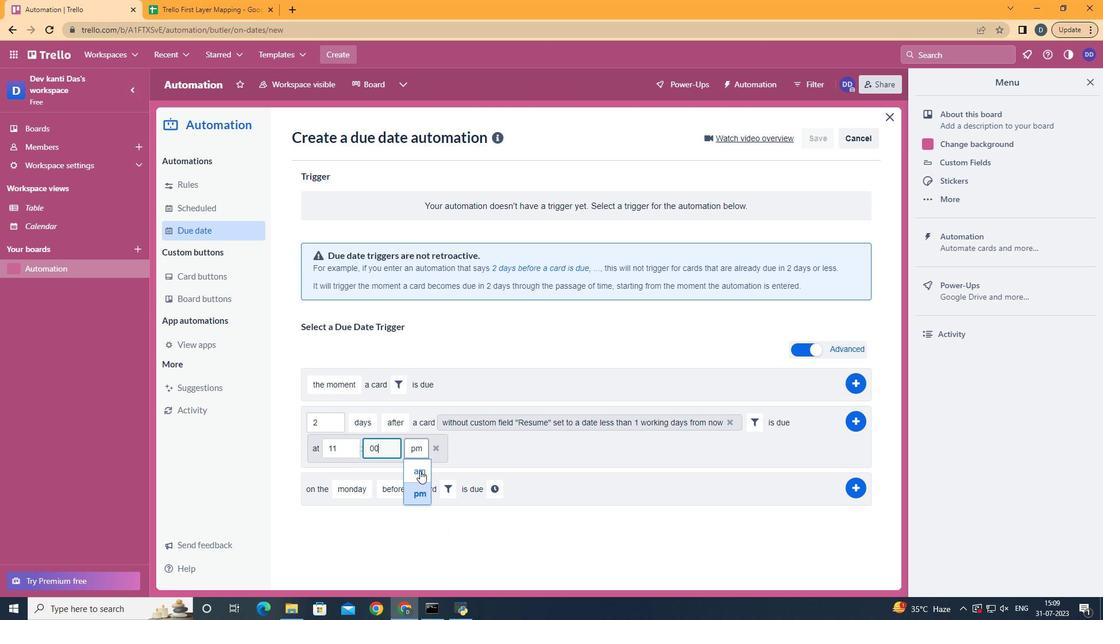 
Action: Mouse moved to (858, 415)
Screenshot: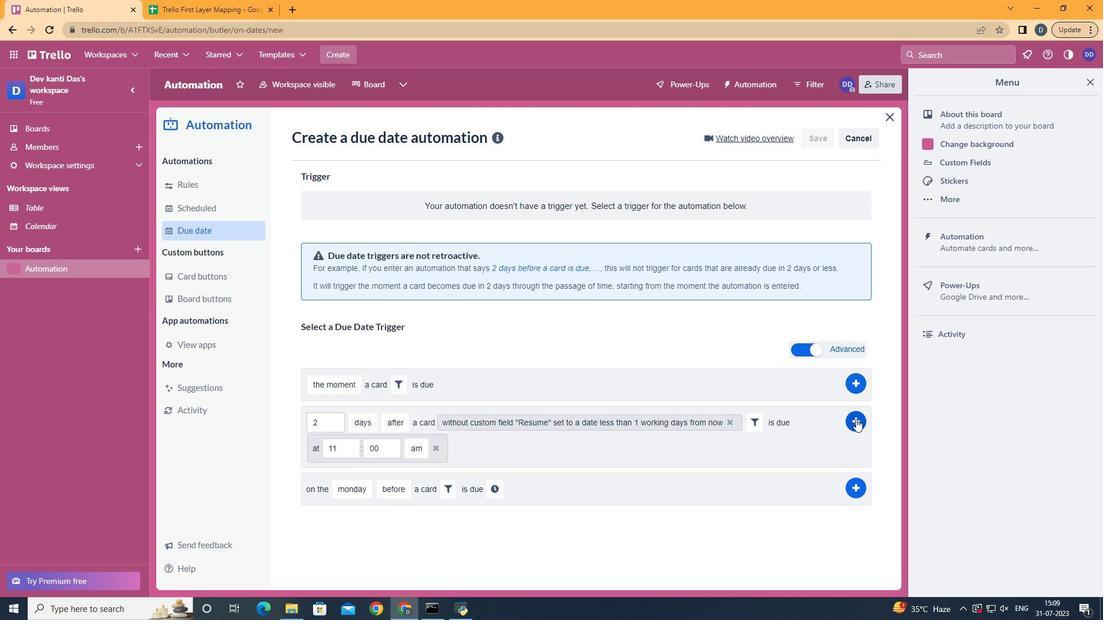 
Action: Mouse pressed left at (858, 415)
Screenshot: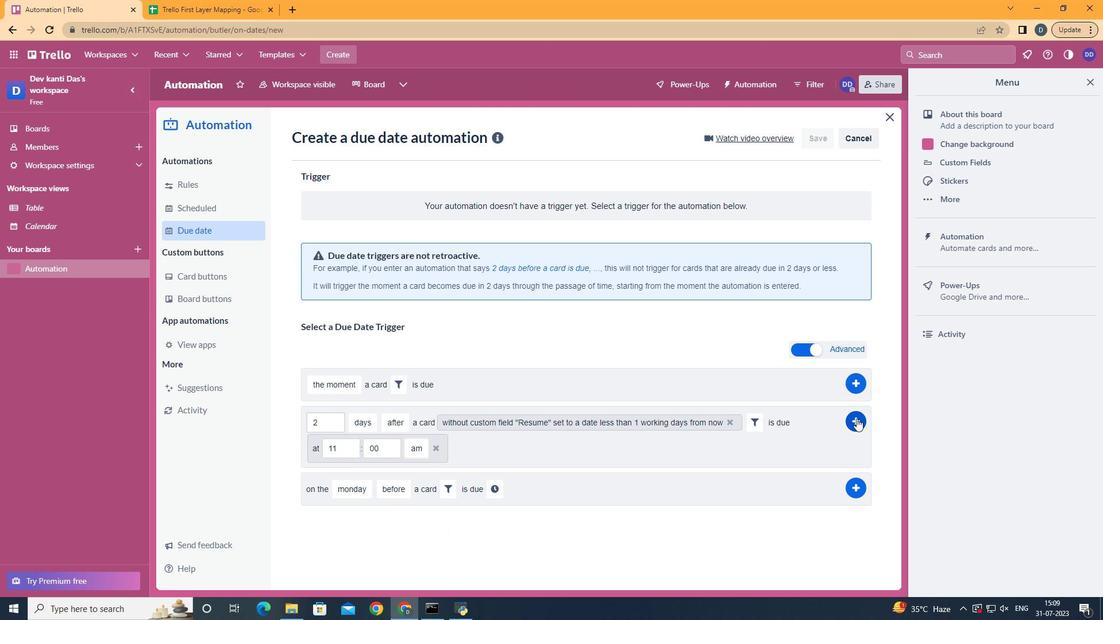 
Action: Mouse moved to (545, 263)
Screenshot: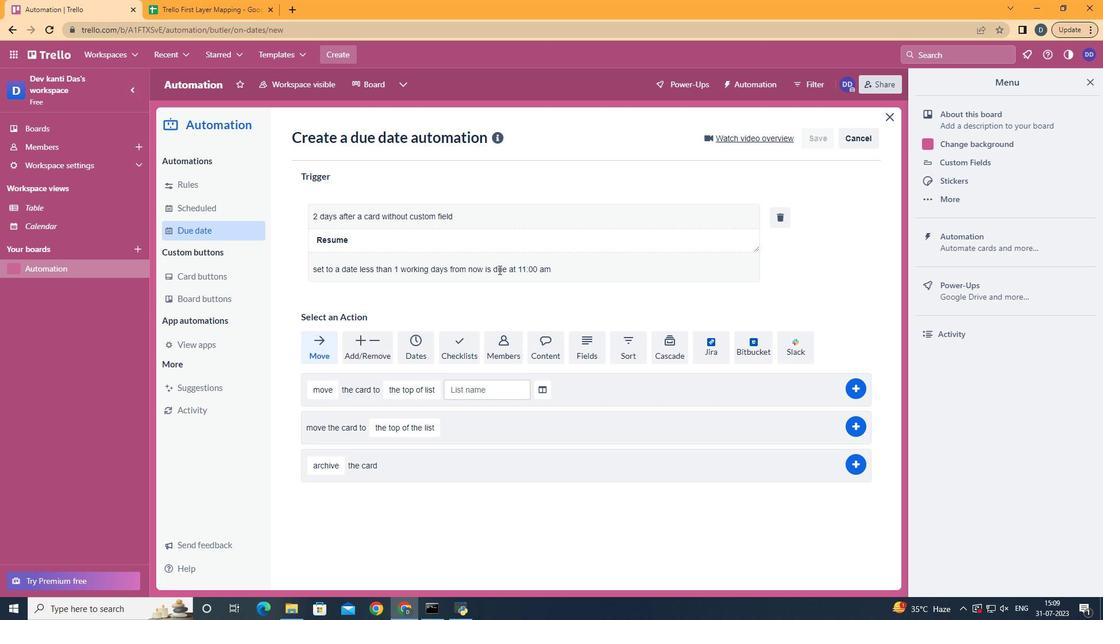 
